 Task: Find connections with filter location Wörth am Rhein with filter topic #likewith filter profile language German with filter current company Databricks with filter school ABV-Indian Institute of Information Technology and Management with filter industry Security Systems Services with filter service category Interaction Design with filter keywords title Doctor
Action: Mouse moved to (559, 65)
Screenshot: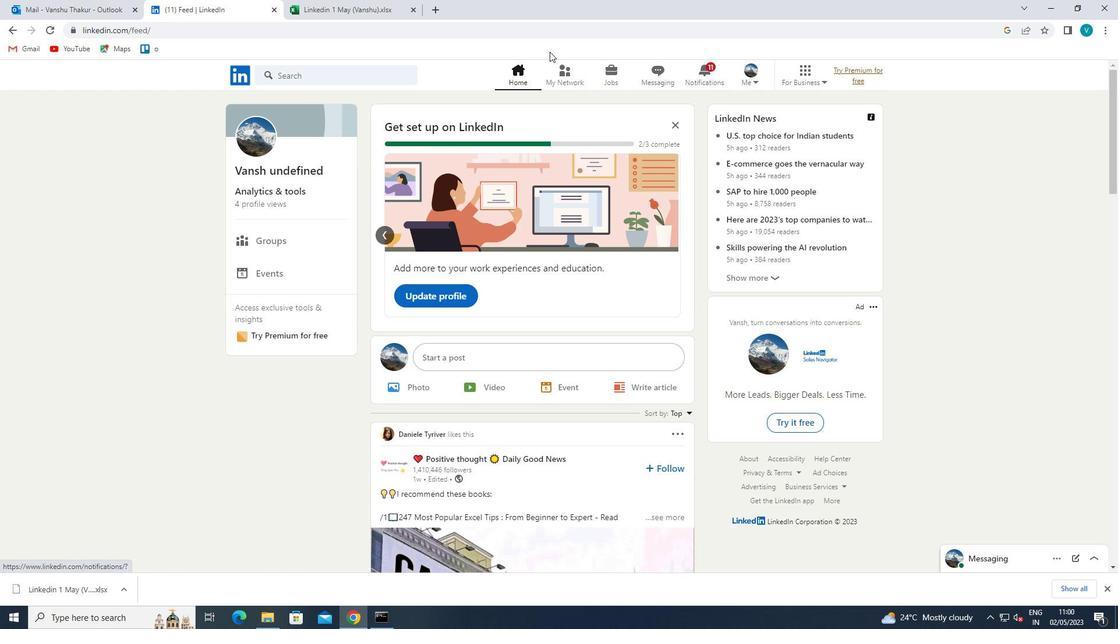 
Action: Mouse pressed left at (559, 65)
Screenshot: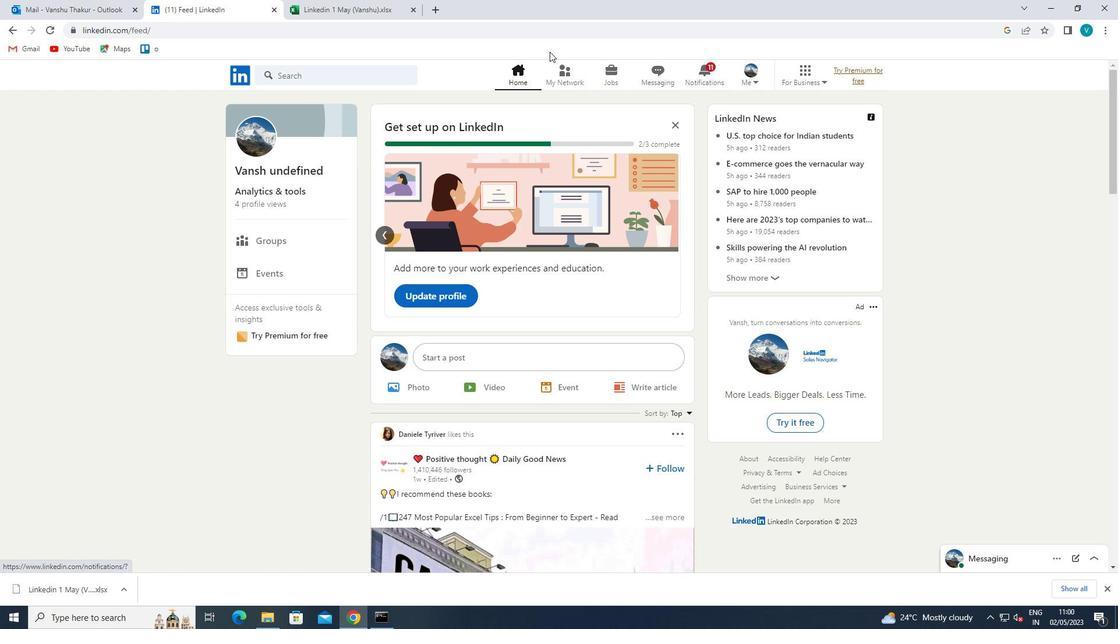 
Action: Mouse moved to (326, 141)
Screenshot: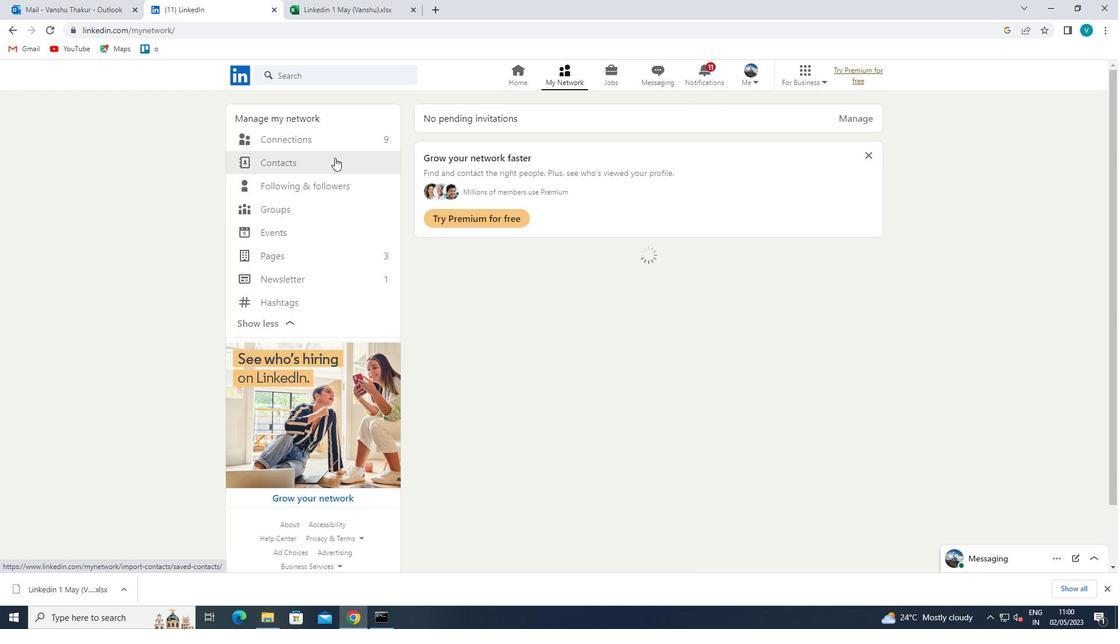 
Action: Mouse pressed left at (326, 141)
Screenshot: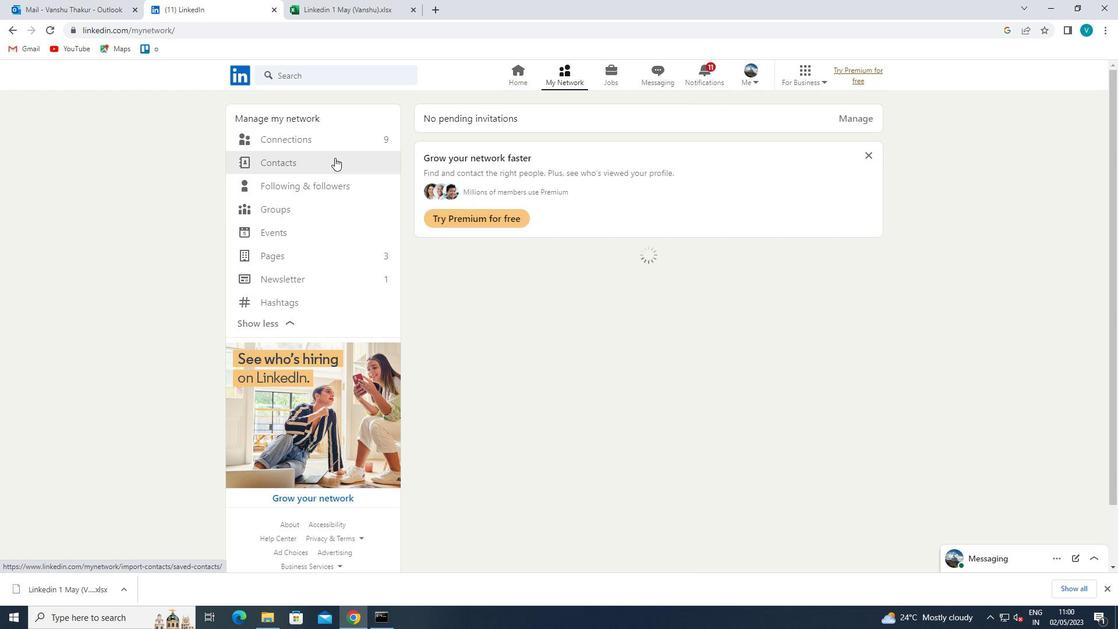 
Action: Mouse moved to (626, 142)
Screenshot: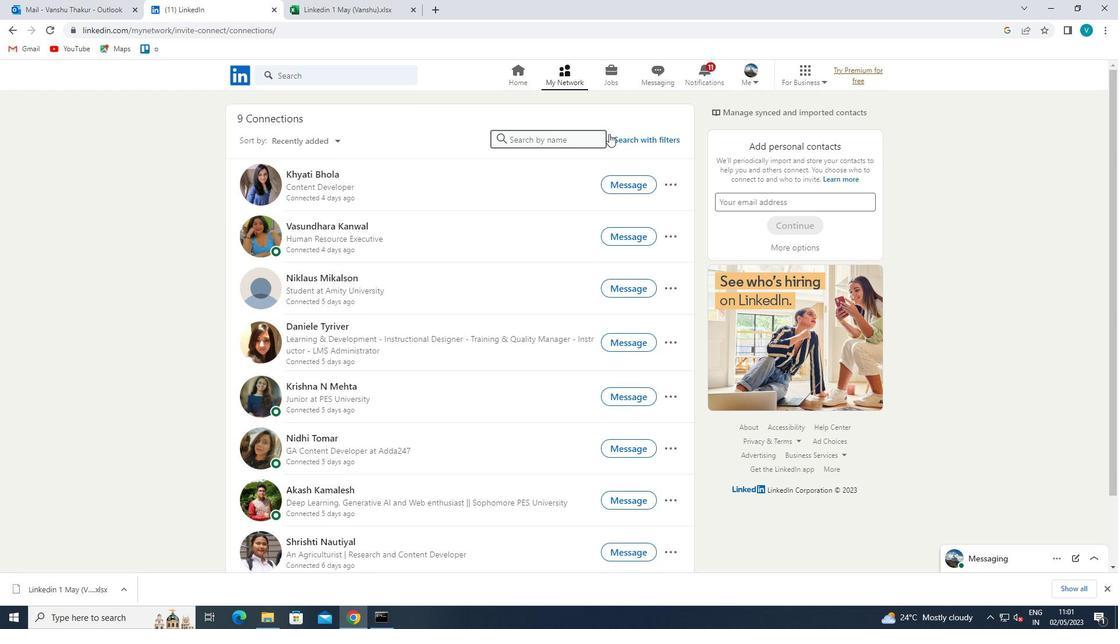 
Action: Mouse pressed left at (626, 142)
Screenshot: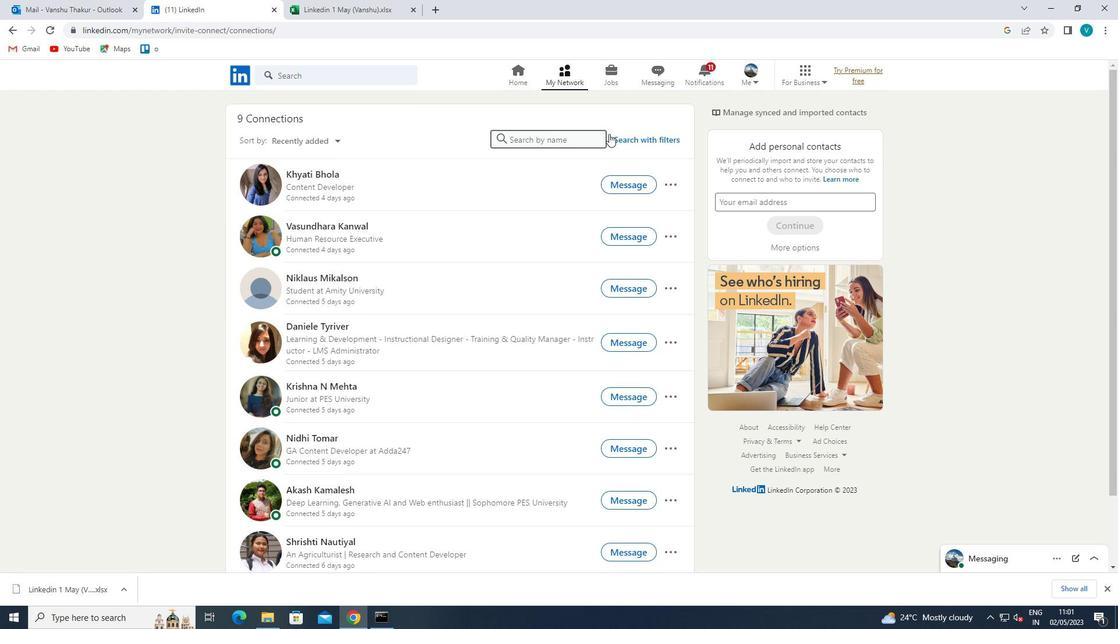 
Action: Mouse moved to (545, 106)
Screenshot: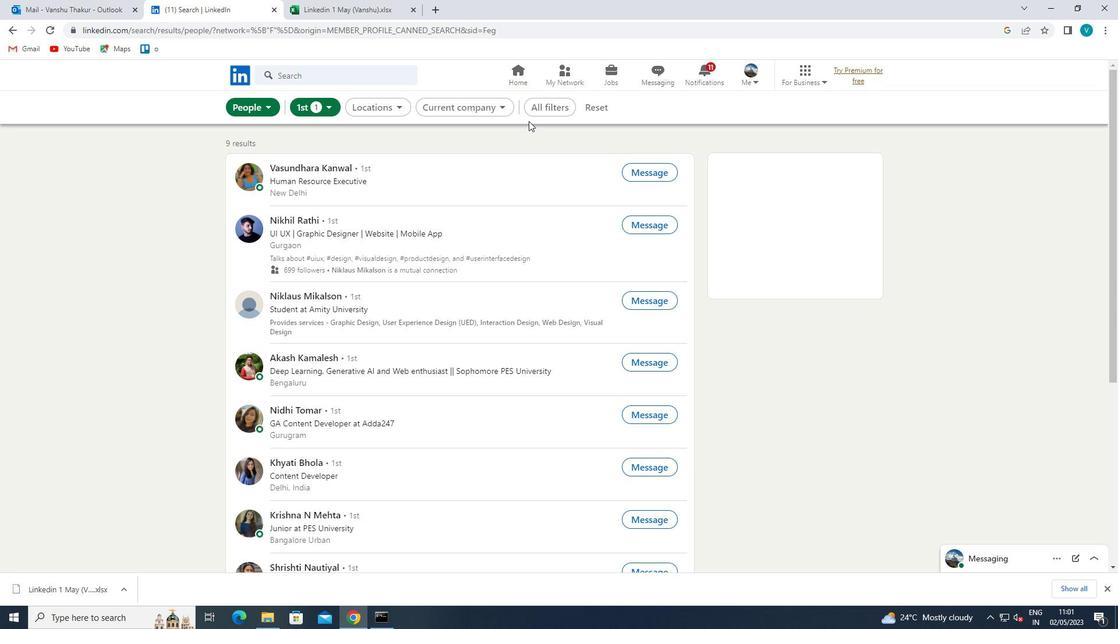 
Action: Mouse pressed left at (545, 106)
Screenshot: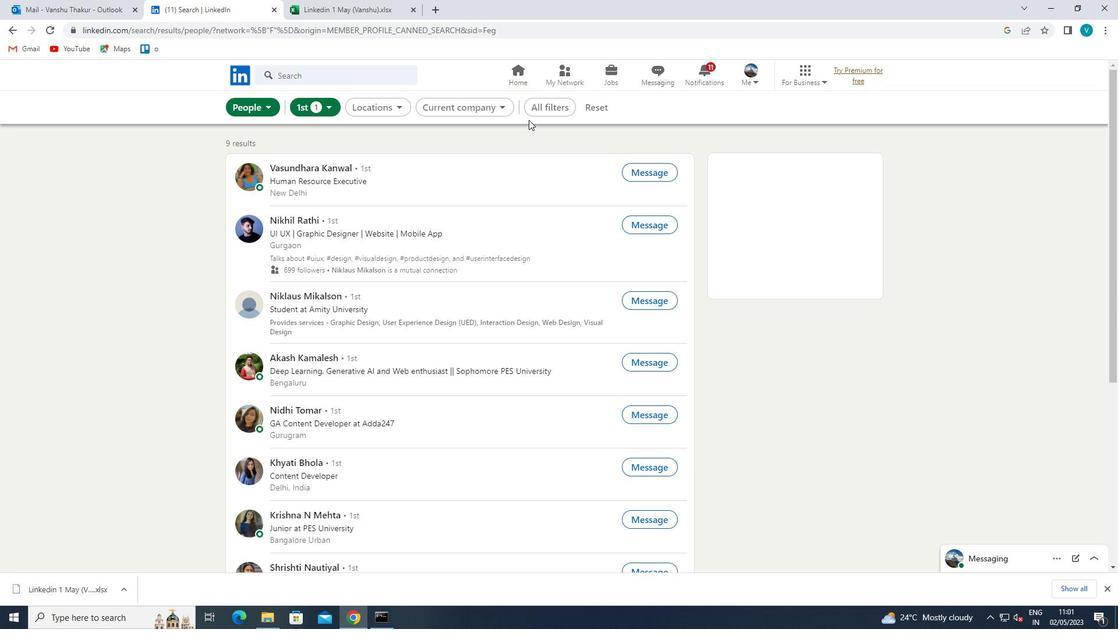 
Action: Mouse moved to (936, 189)
Screenshot: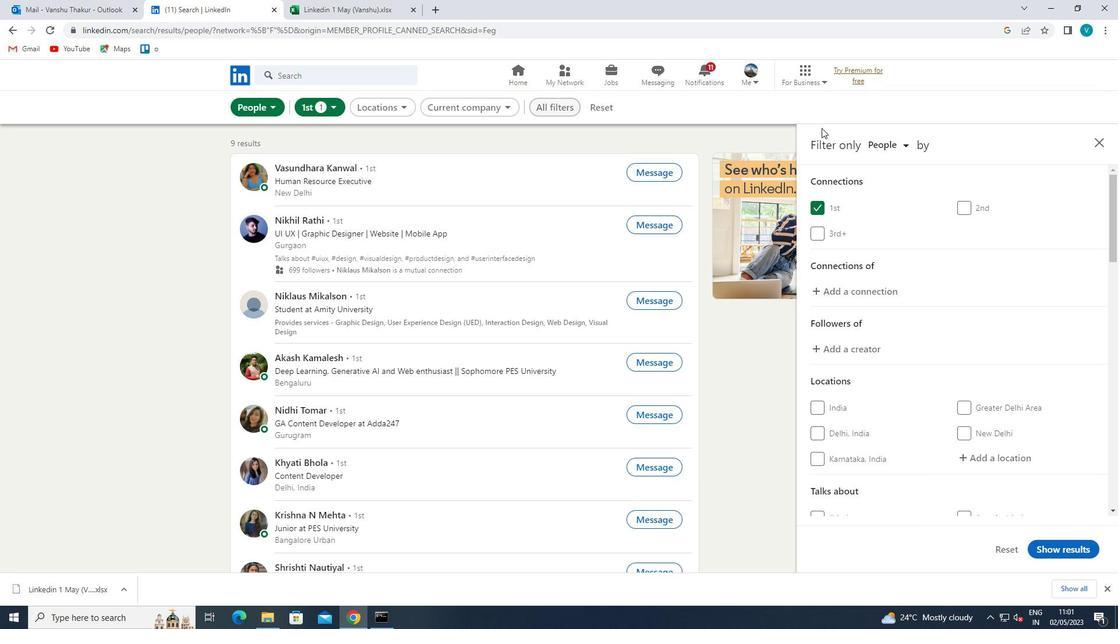 
Action: Mouse scrolled (936, 188) with delta (0, 0)
Screenshot: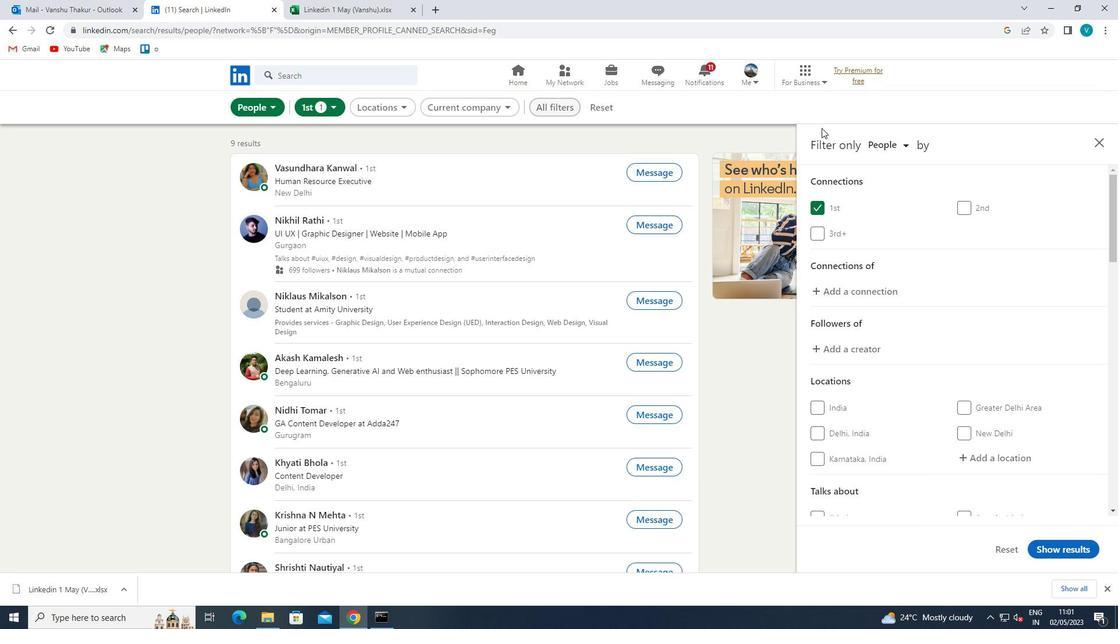 
Action: Mouse moved to (943, 204)
Screenshot: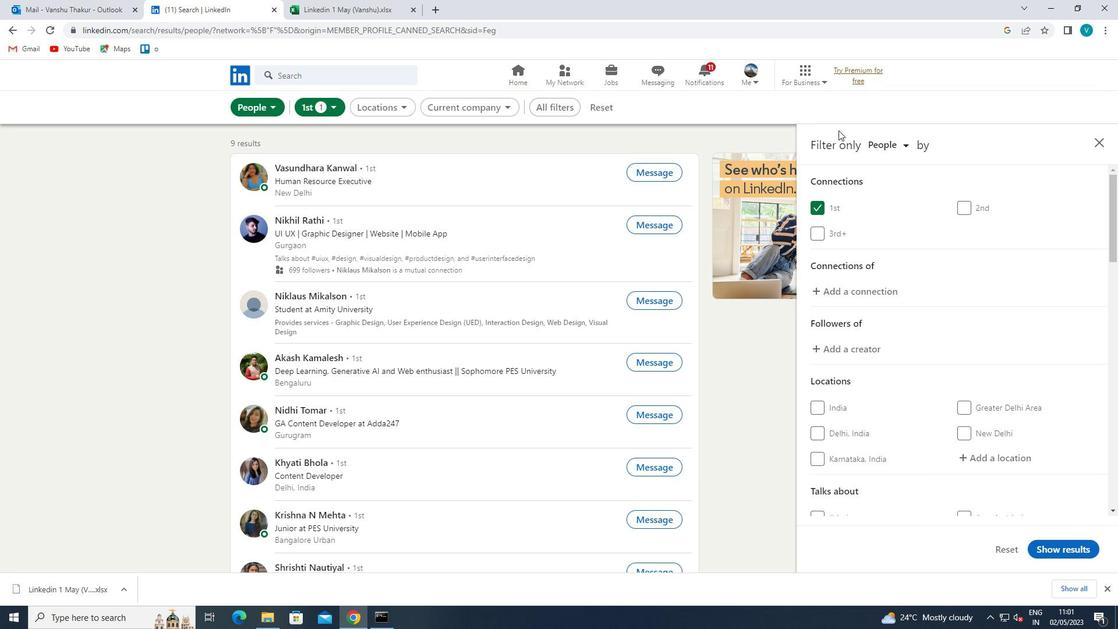 
Action: Mouse scrolled (943, 203) with delta (0, 0)
Screenshot: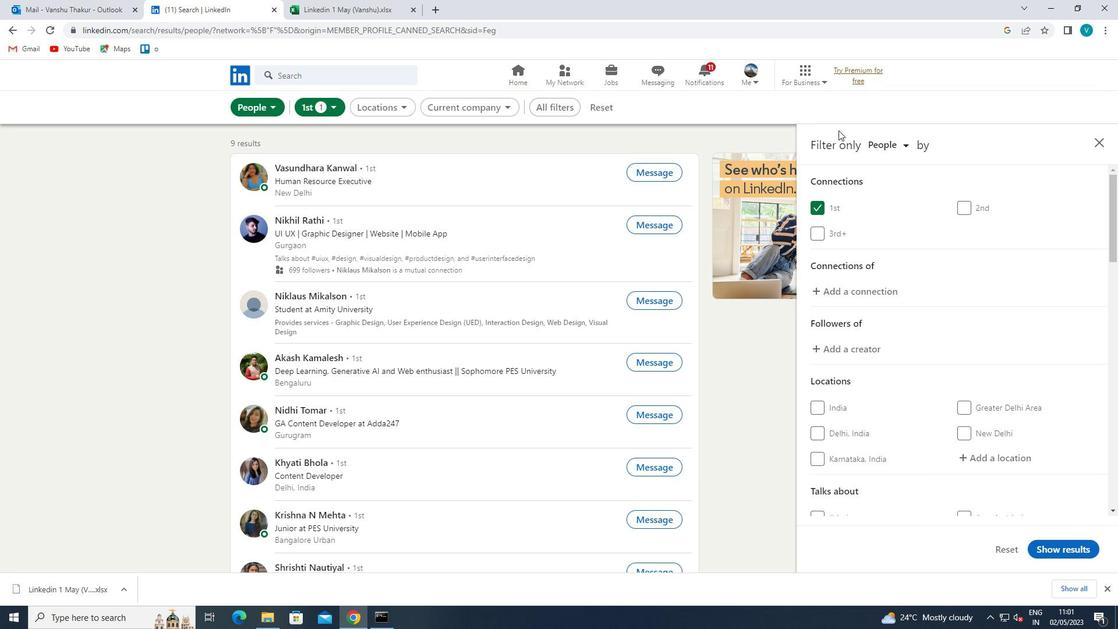 
Action: Mouse moved to (997, 334)
Screenshot: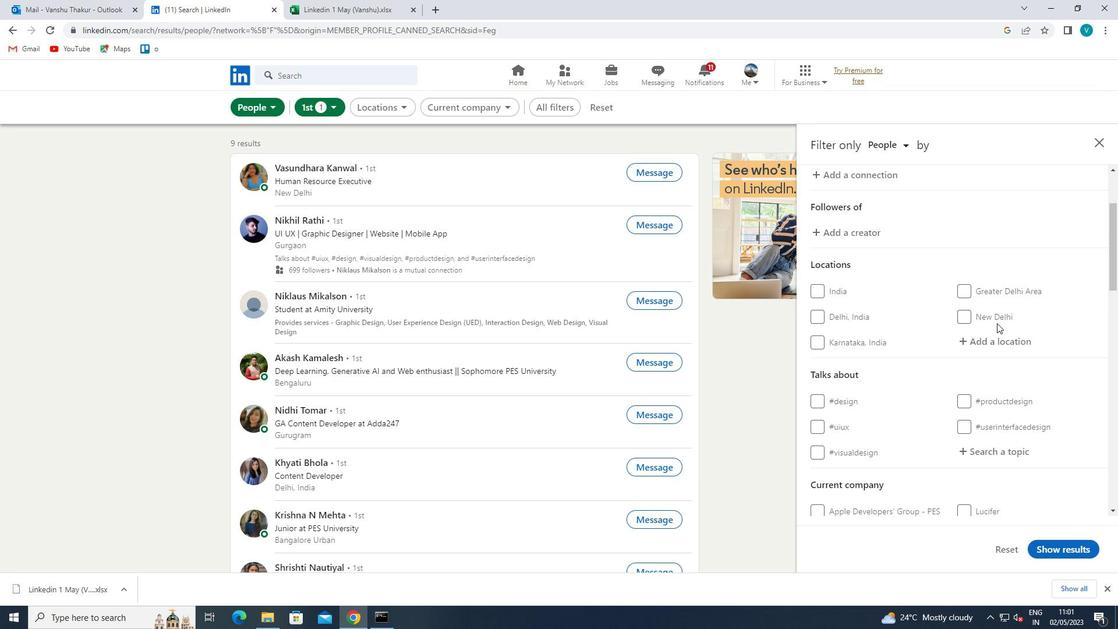 
Action: Mouse pressed left at (997, 334)
Screenshot: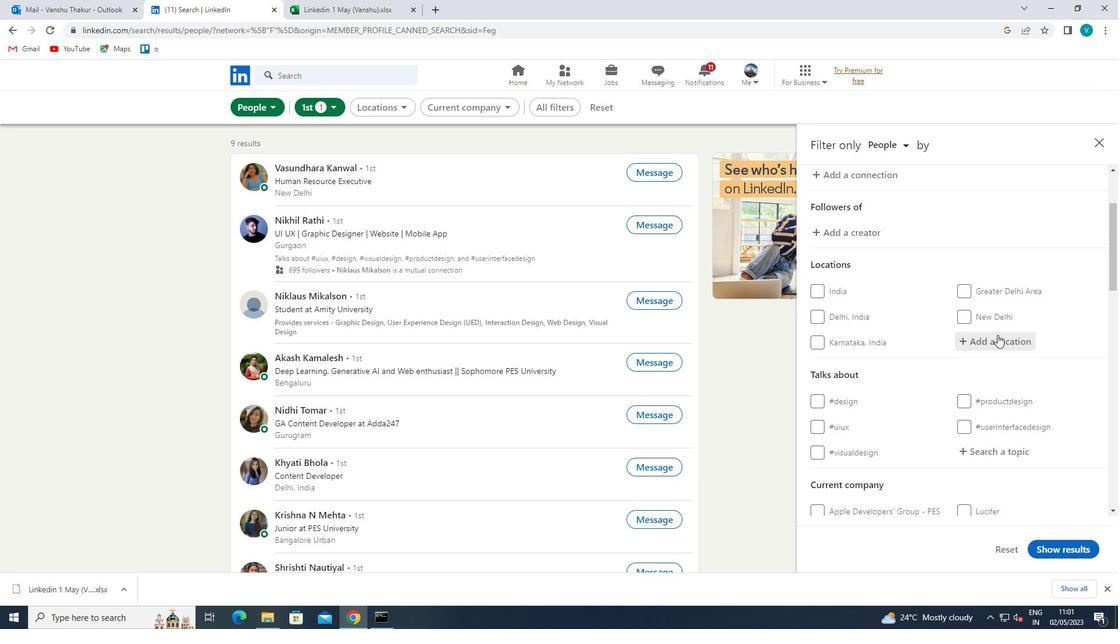 
Action: Key pressed <Key.shift>WORTH<Key.space>
Screenshot: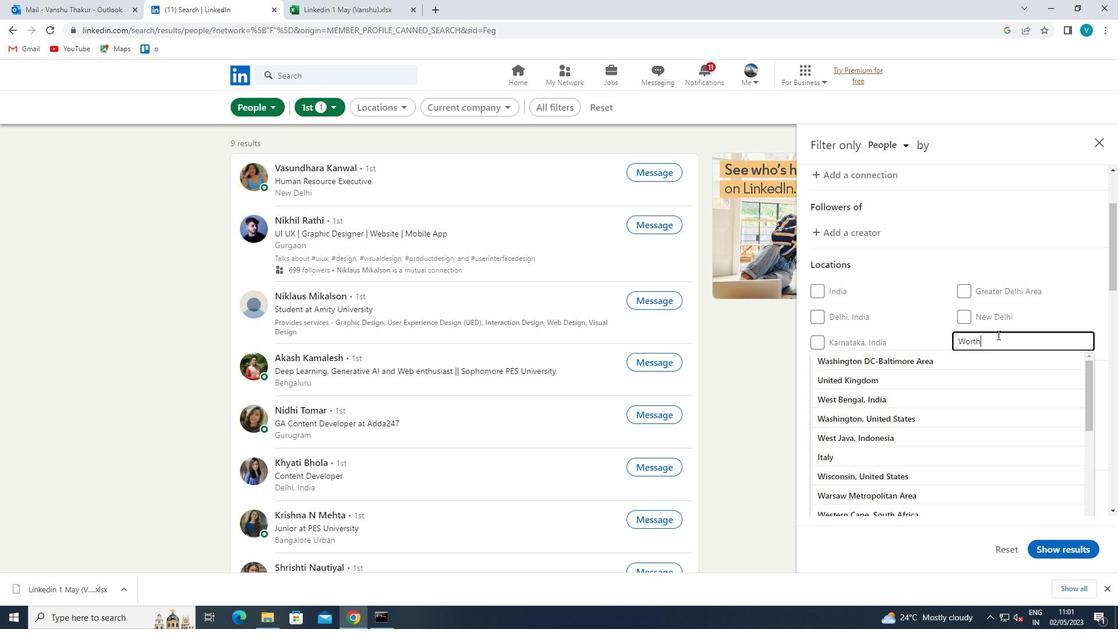 
Action: Mouse moved to (926, 433)
Screenshot: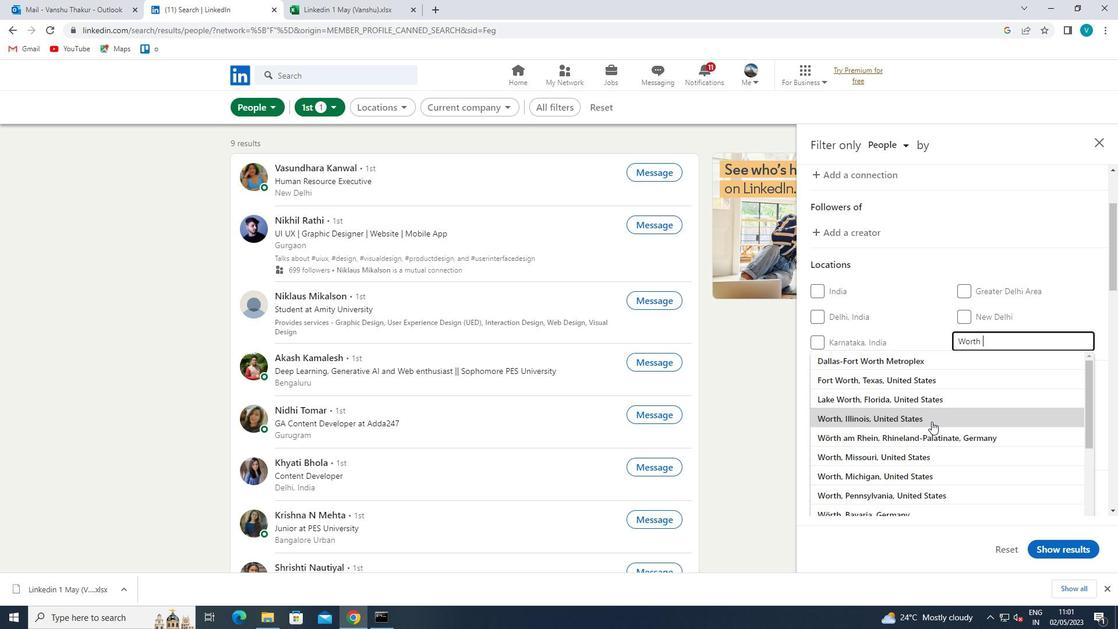 
Action: Mouse pressed left at (926, 433)
Screenshot: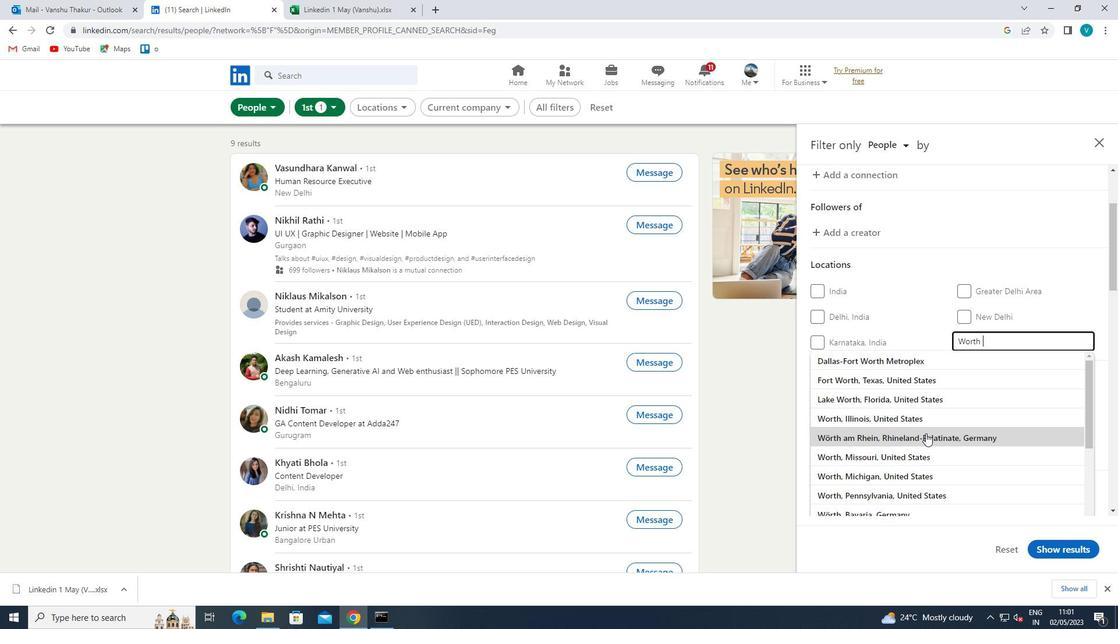 
Action: Mouse moved to (943, 424)
Screenshot: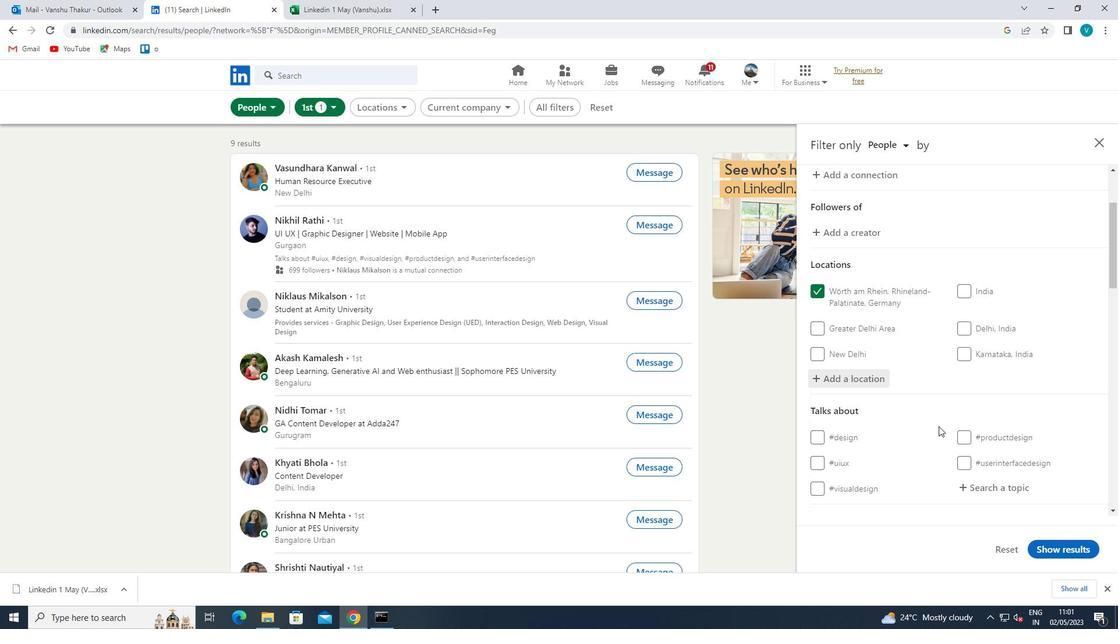 
Action: Mouse scrolled (943, 423) with delta (0, 0)
Screenshot: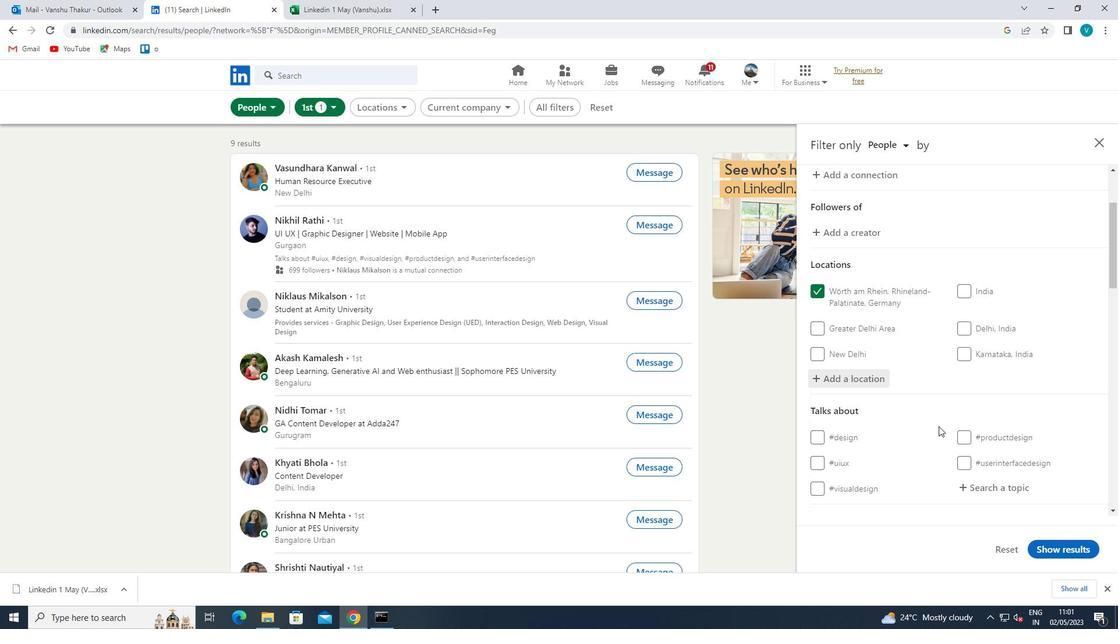 
Action: Mouse moved to (943, 423)
Screenshot: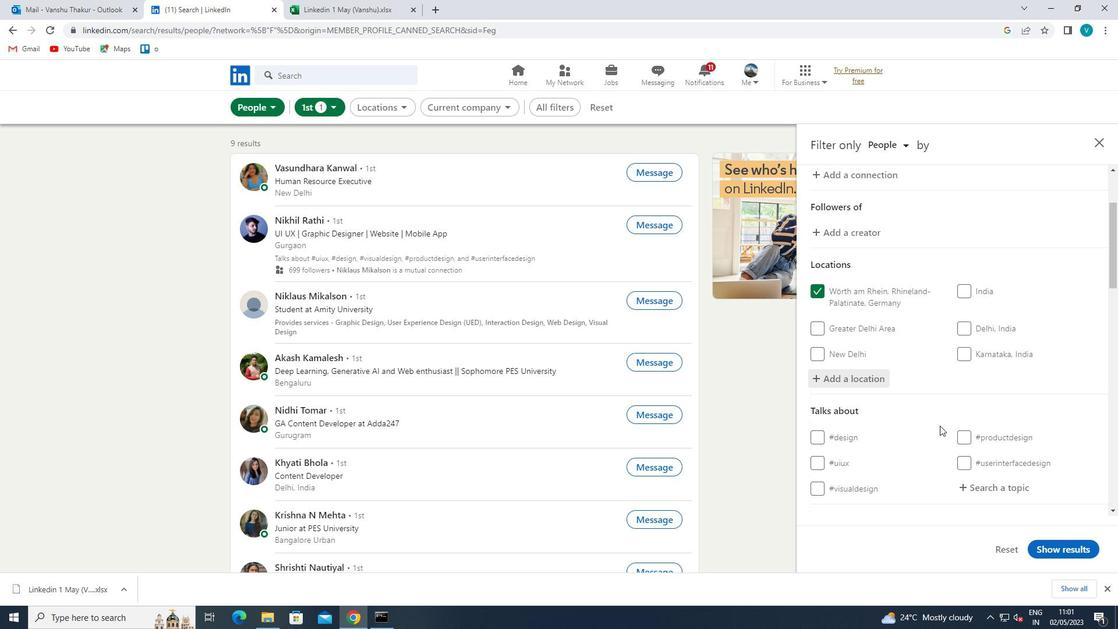 
Action: Mouse scrolled (943, 422) with delta (0, 0)
Screenshot: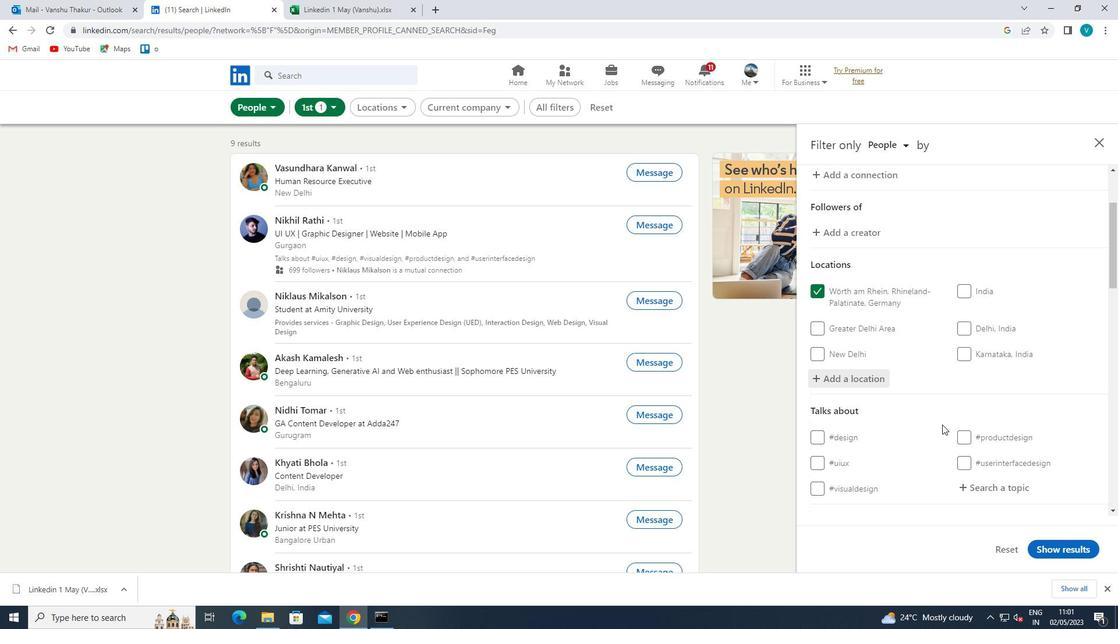 
Action: Mouse moved to (984, 372)
Screenshot: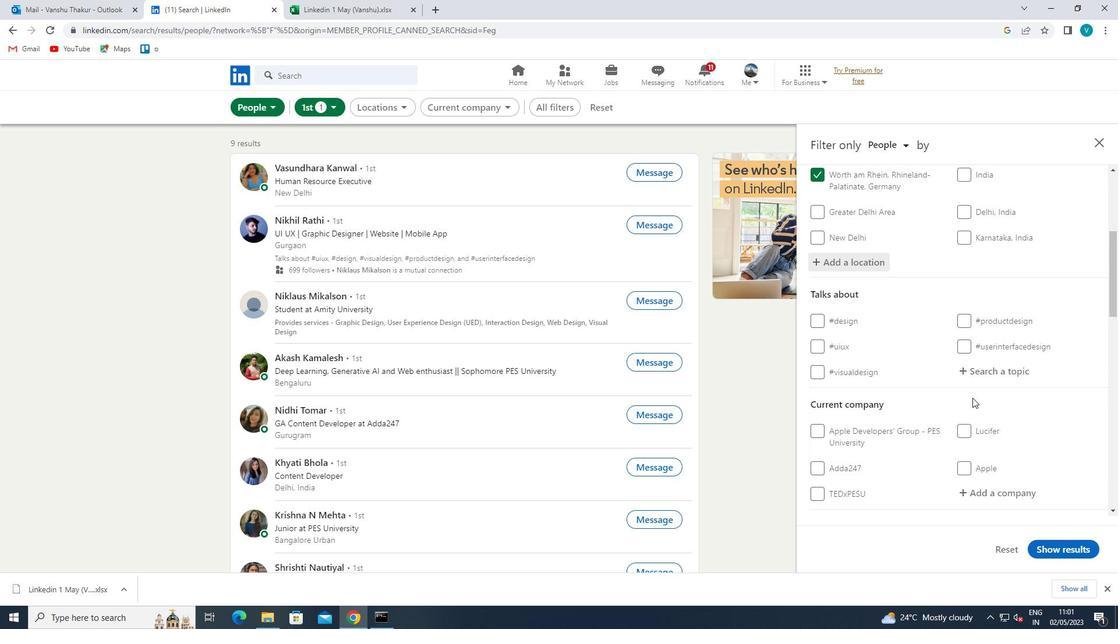 
Action: Mouse pressed left at (984, 372)
Screenshot: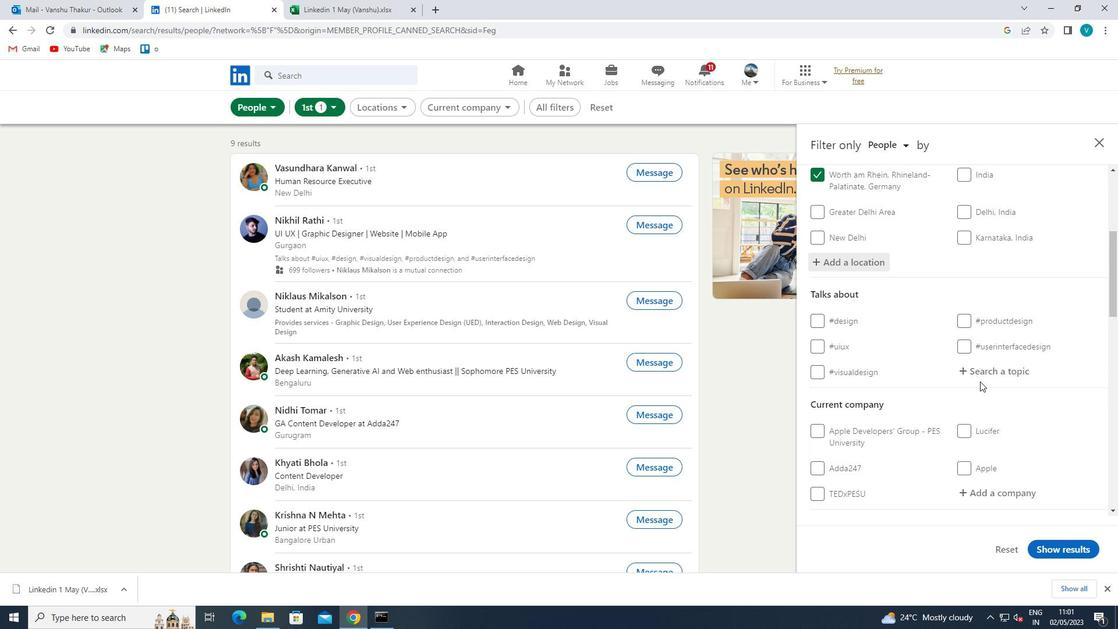 
Action: Mouse moved to (957, 363)
Screenshot: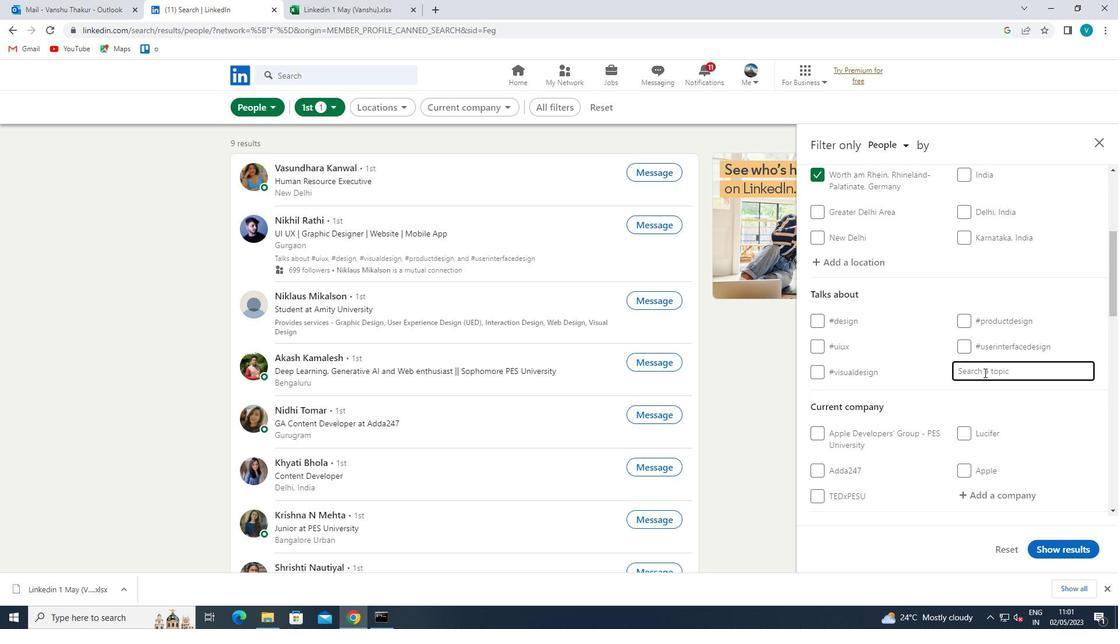 
Action: Key pressed LIKE
Screenshot: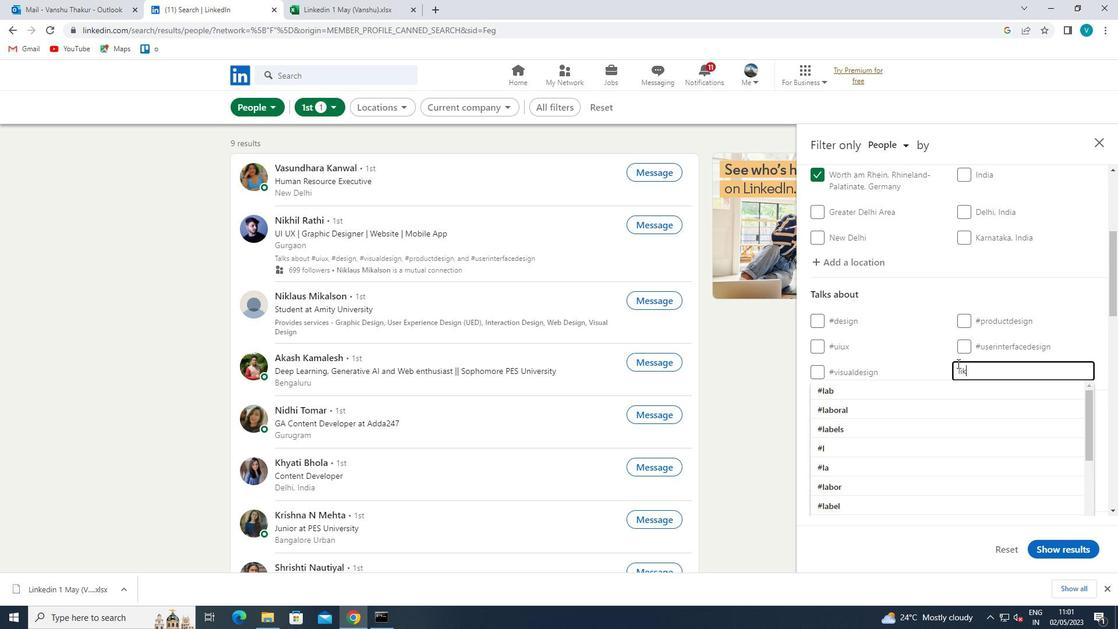 
Action: Mouse moved to (919, 385)
Screenshot: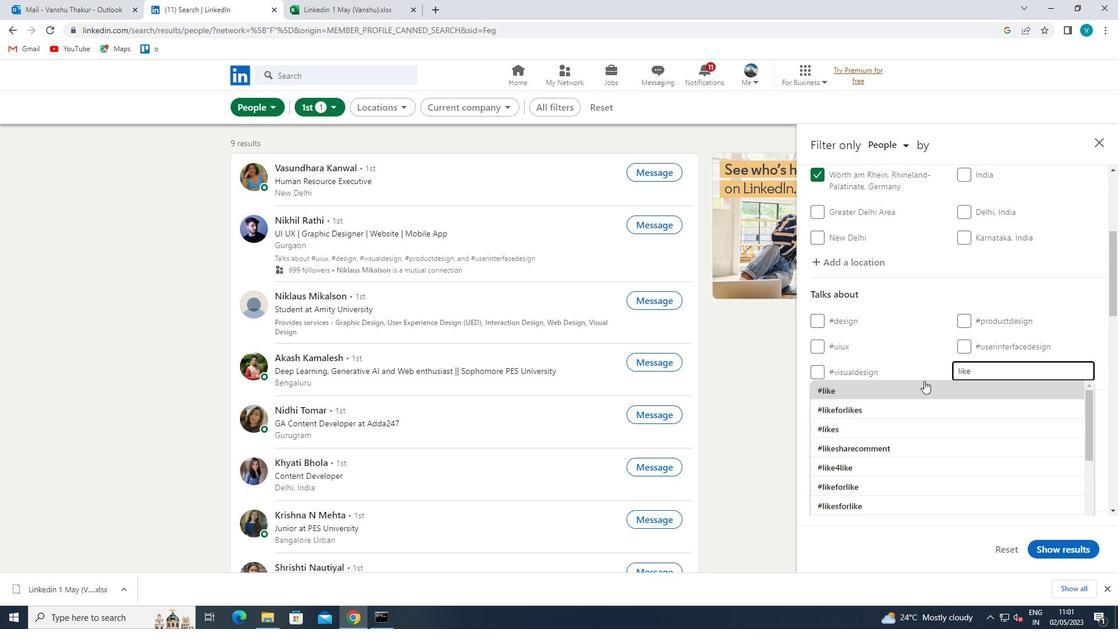 
Action: Mouse pressed left at (919, 385)
Screenshot: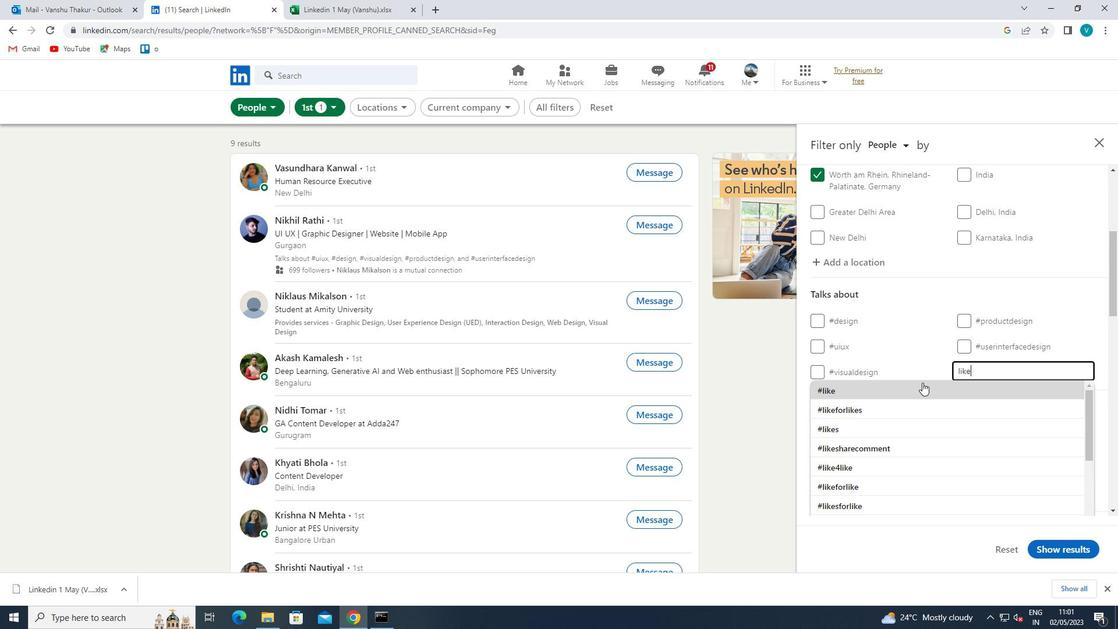 
Action: Mouse moved to (921, 383)
Screenshot: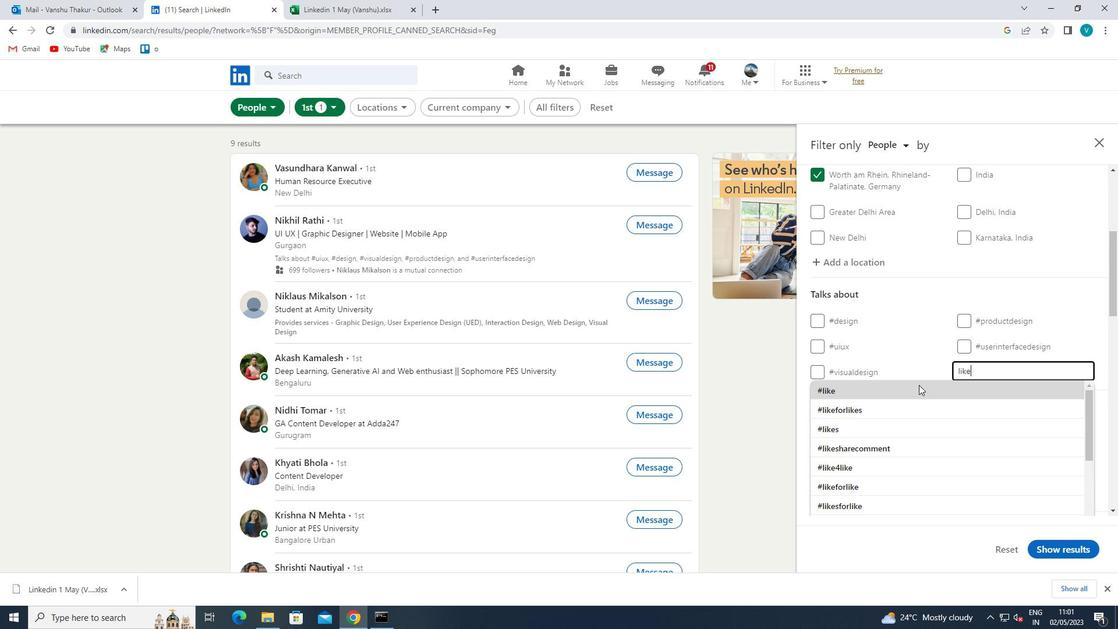 
Action: Mouse scrolled (921, 382) with delta (0, 0)
Screenshot: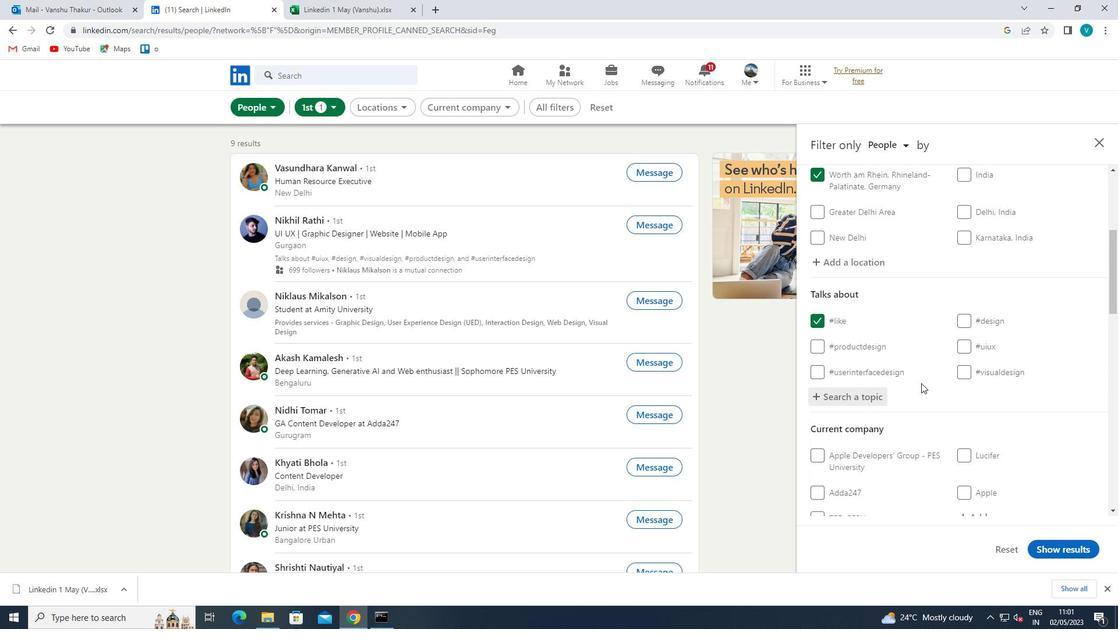 
Action: Mouse scrolled (921, 382) with delta (0, 0)
Screenshot: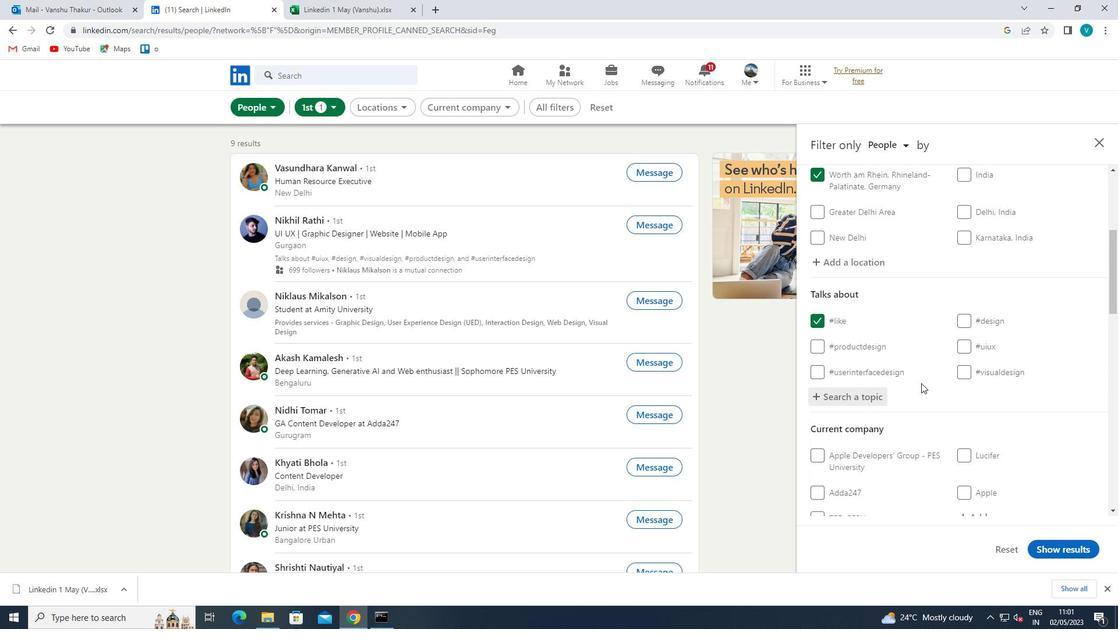 
Action: Mouse scrolled (921, 382) with delta (0, 0)
Screenshot: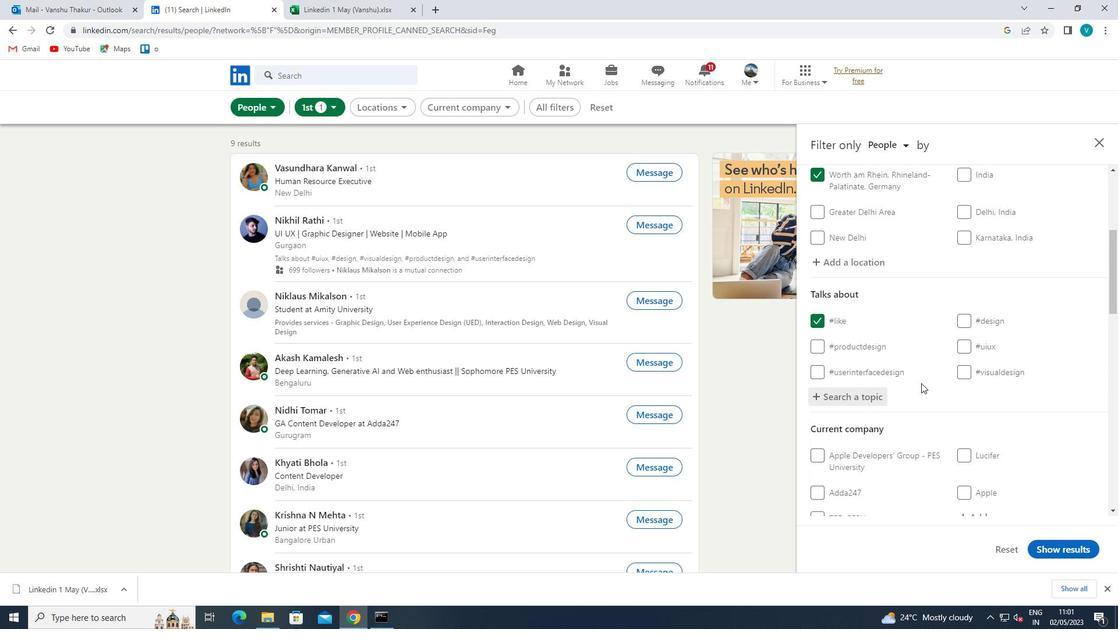 
Action: Mouse scrolled (921, 382) with delta (0, 0)
Screenshot: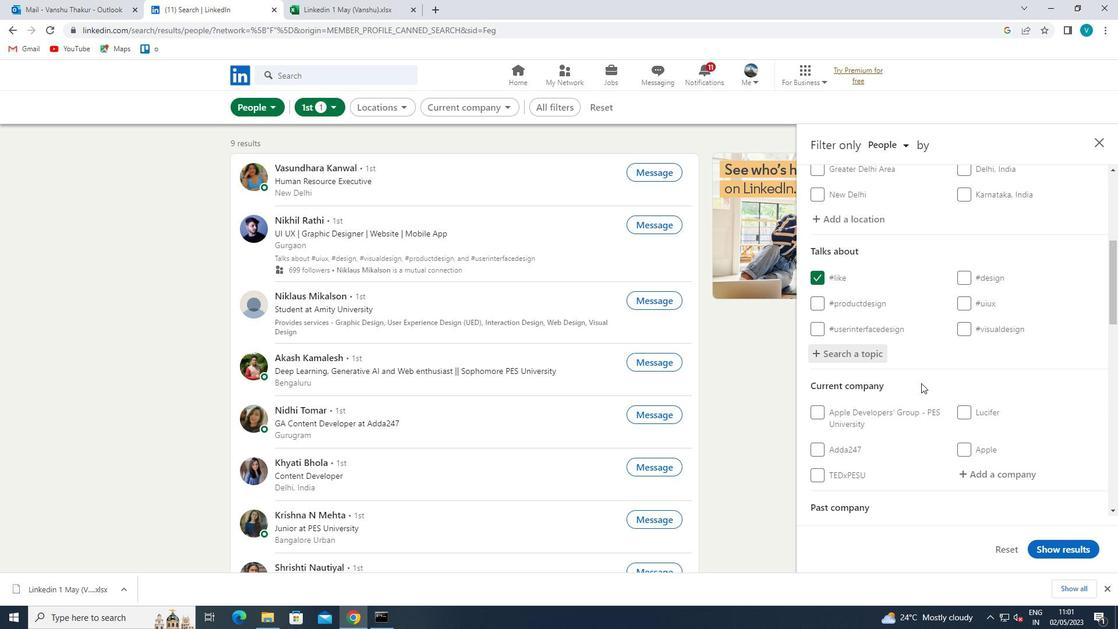 
Action: Mouse moved to (1008, 287)
Screenshot: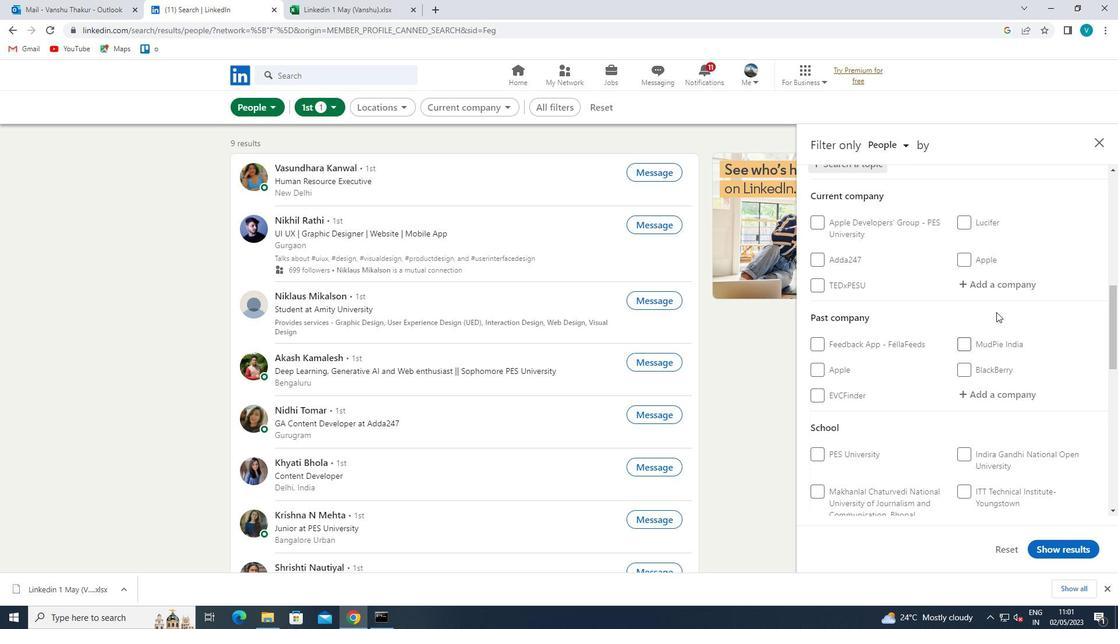 
Action: Mouse pressed left at (1008, 287)
Screenshot: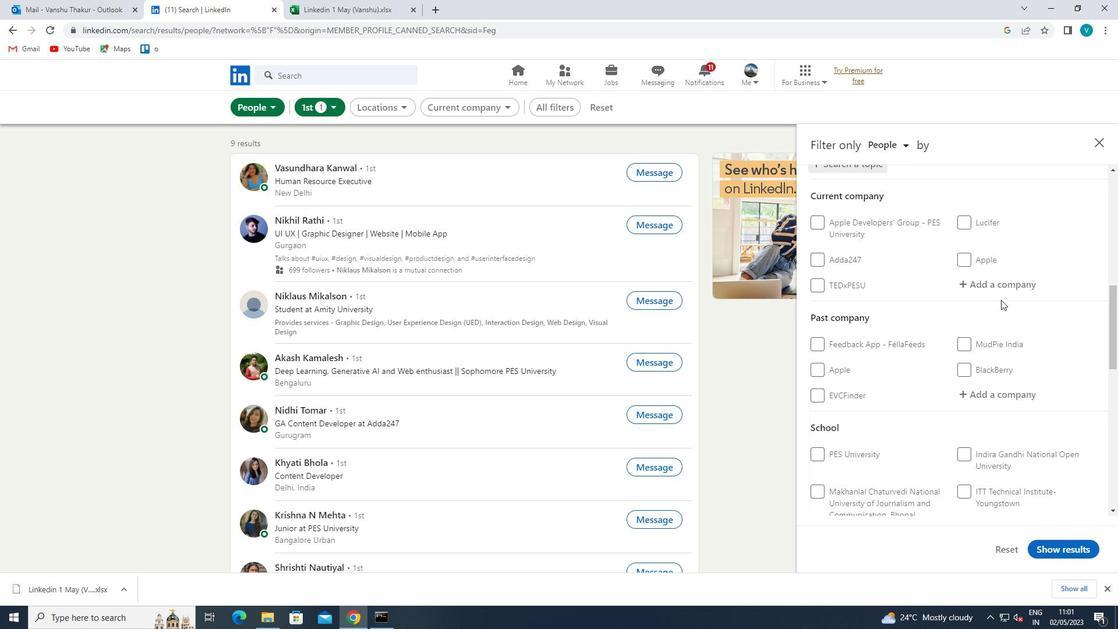 
Action: Key pressed <Key.shift>
Screenshot: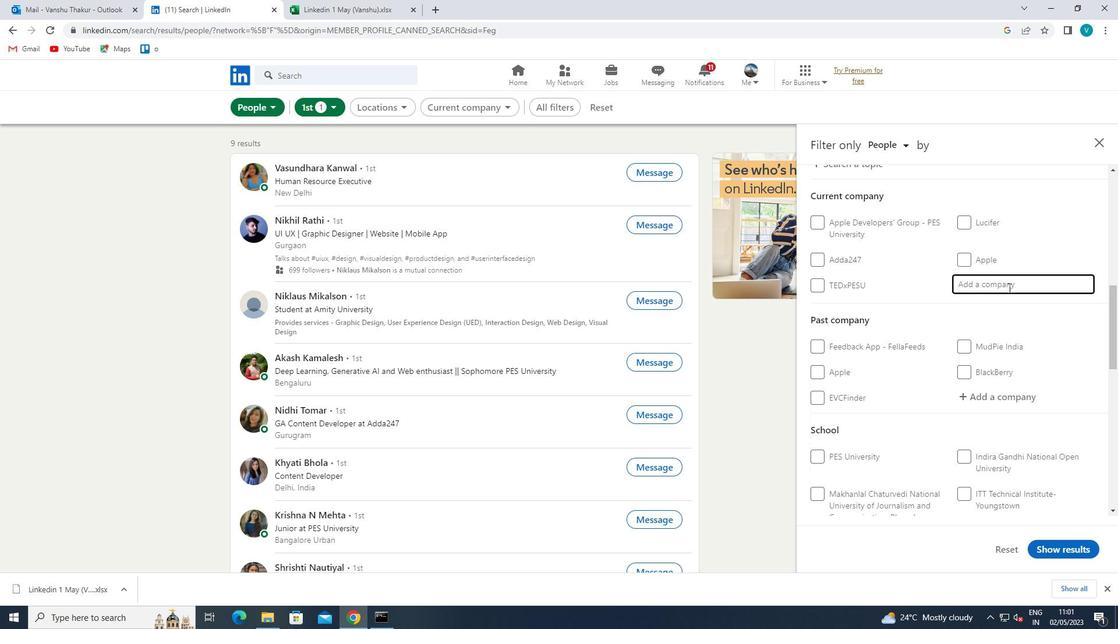 
Action: Mouse moved to (968, 276)
Screenshot: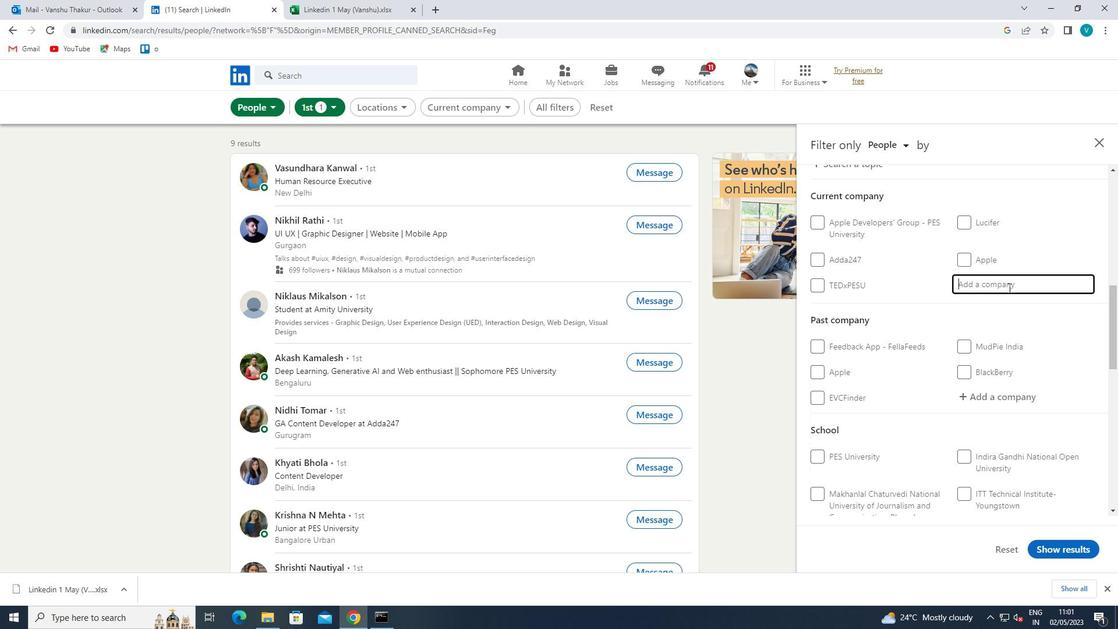 
Action: Key pressed DATA
Screenshot: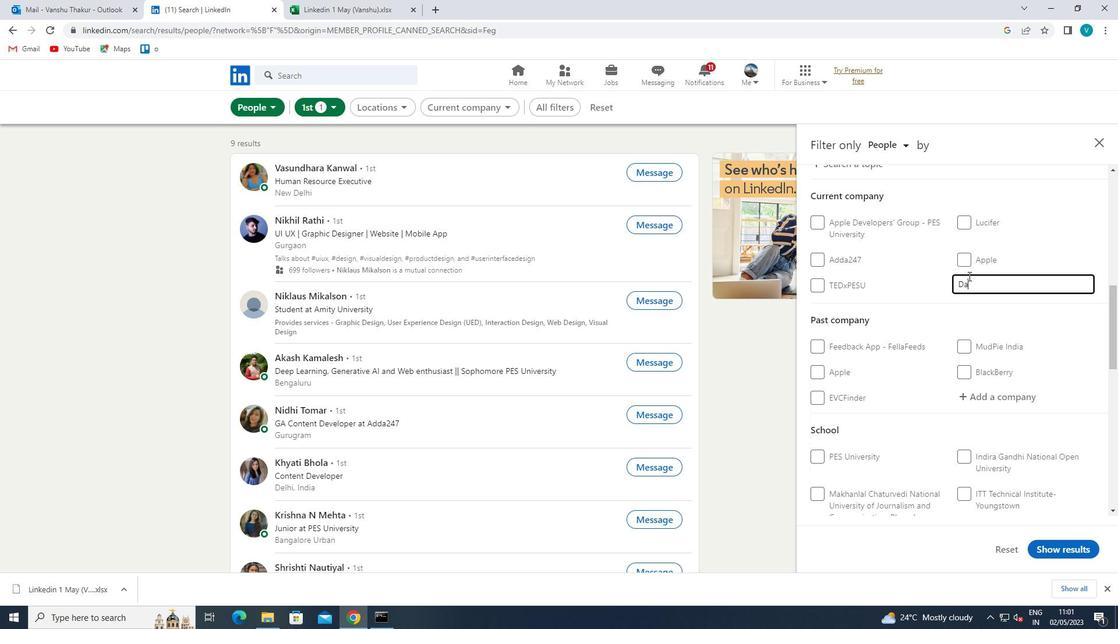 
Action: Mouse moved to (951, 313)
Screenshot: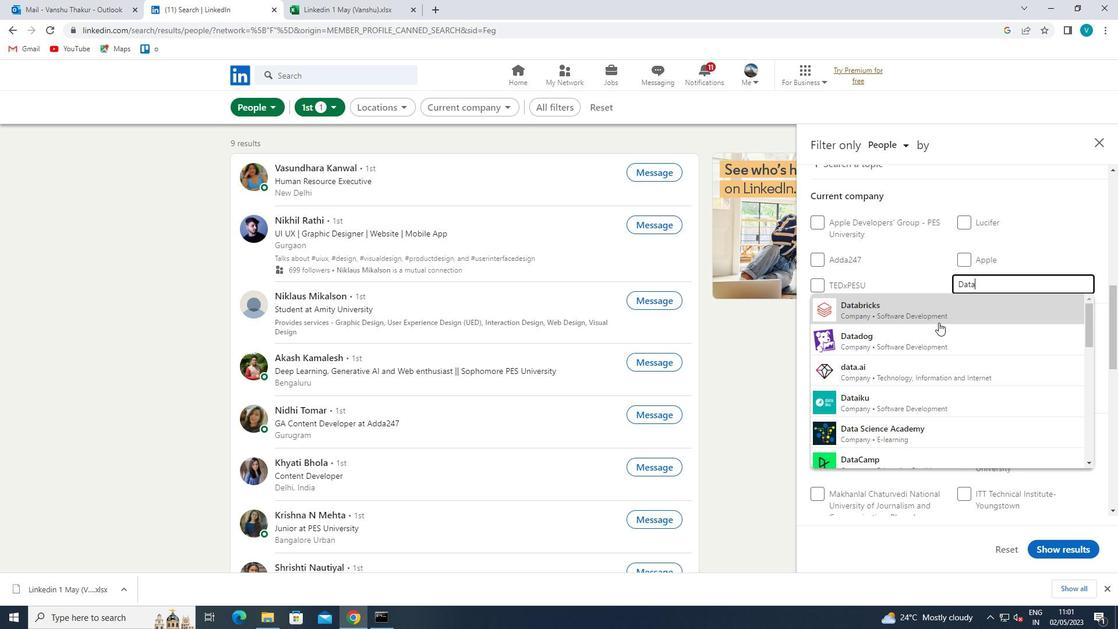 
Action: Mouse pressed left at (951, 313)
Screenshot: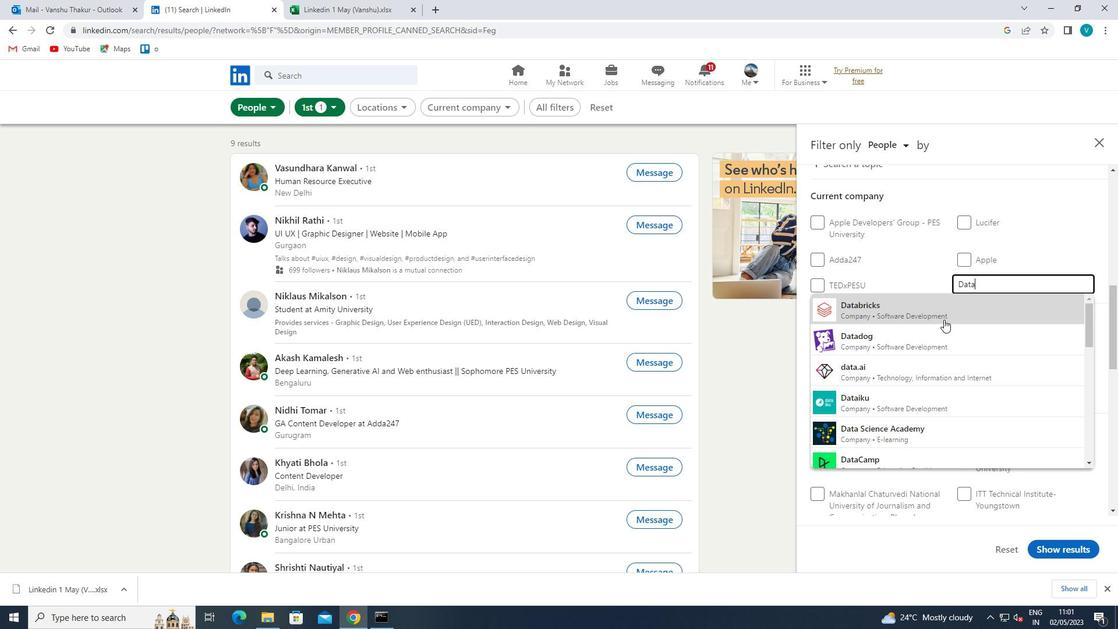 
Action: Mouse scrolled (951, 312) with delta (0, 0)
Screenshot: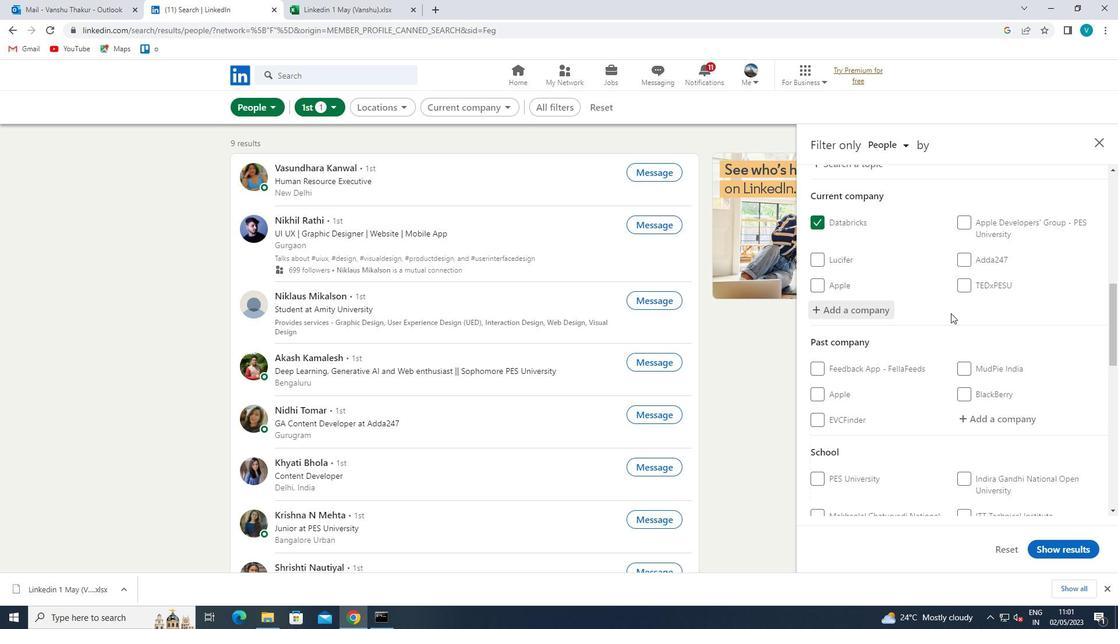
Action: Mouse scrolled (951, 312) with delta (0, 0)
Screenshot: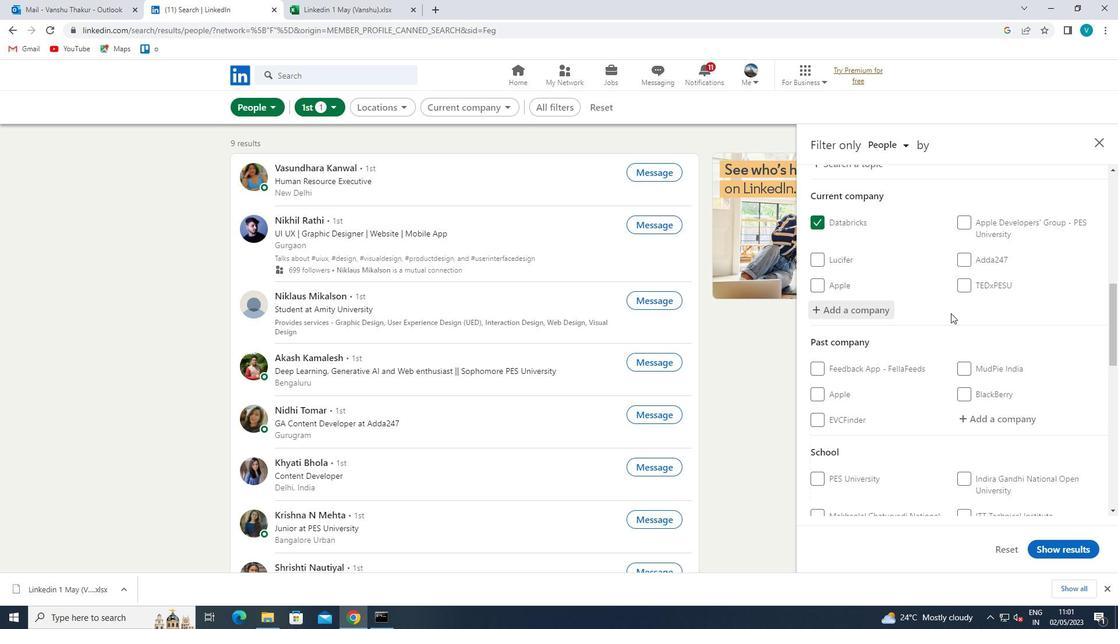 
Action: Mouse scrolled (951, 312) with delta (0, 0)
Screenshot: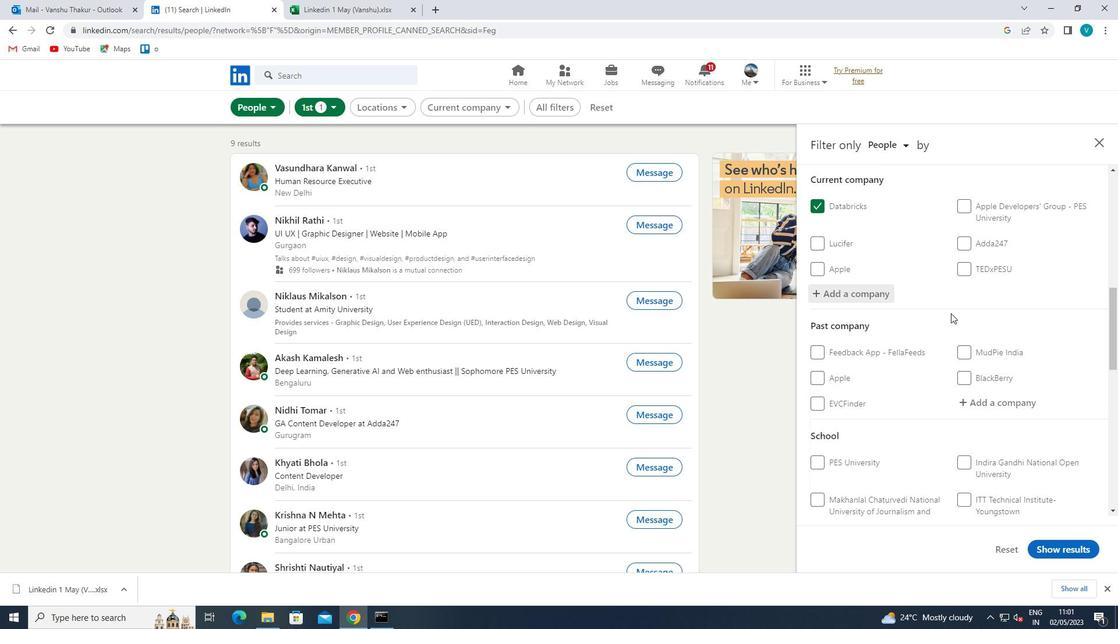 
Action: Mouse scrolled (951, 312) with delta (0, 0)
Screenshot: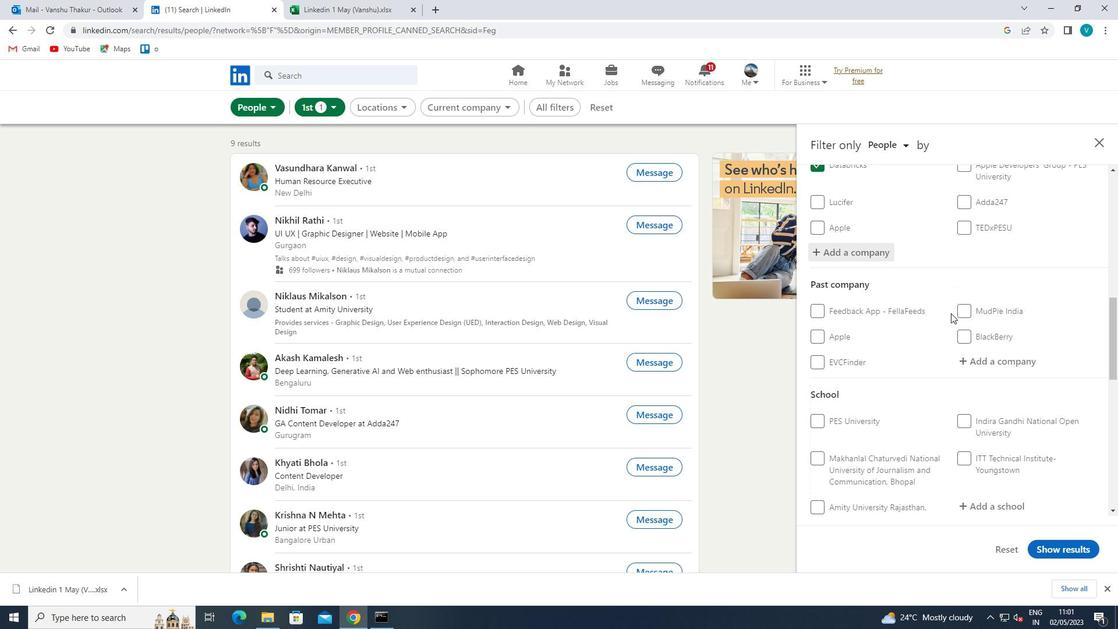 
Action: Mouse moved to (963, 327)
Screenshot: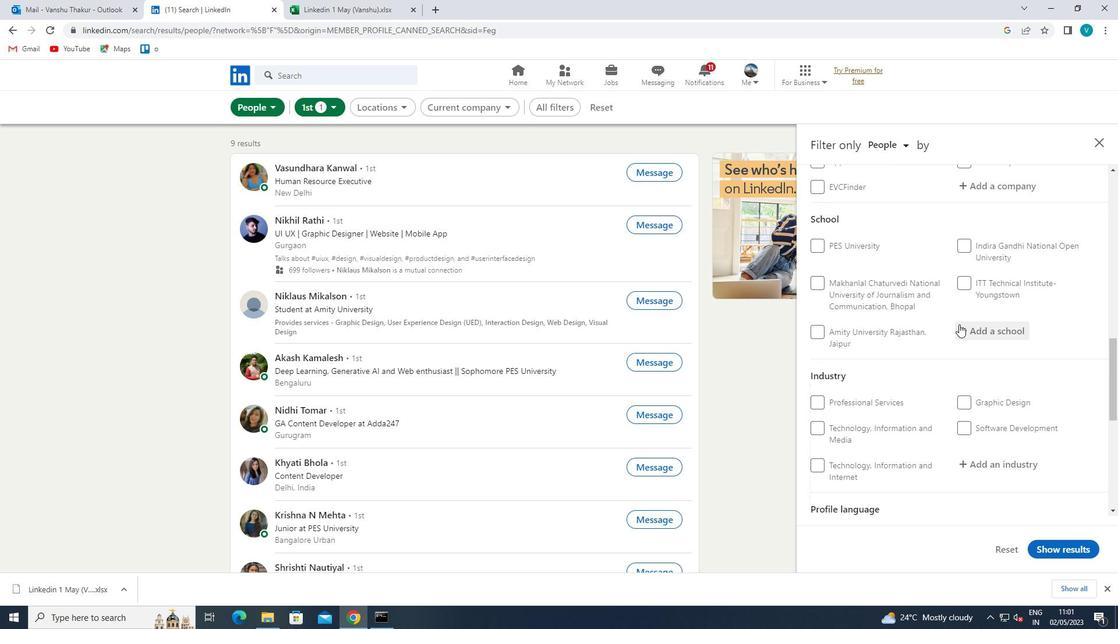 
Action: Mouse pressed left at (963, 327)
Screenshot: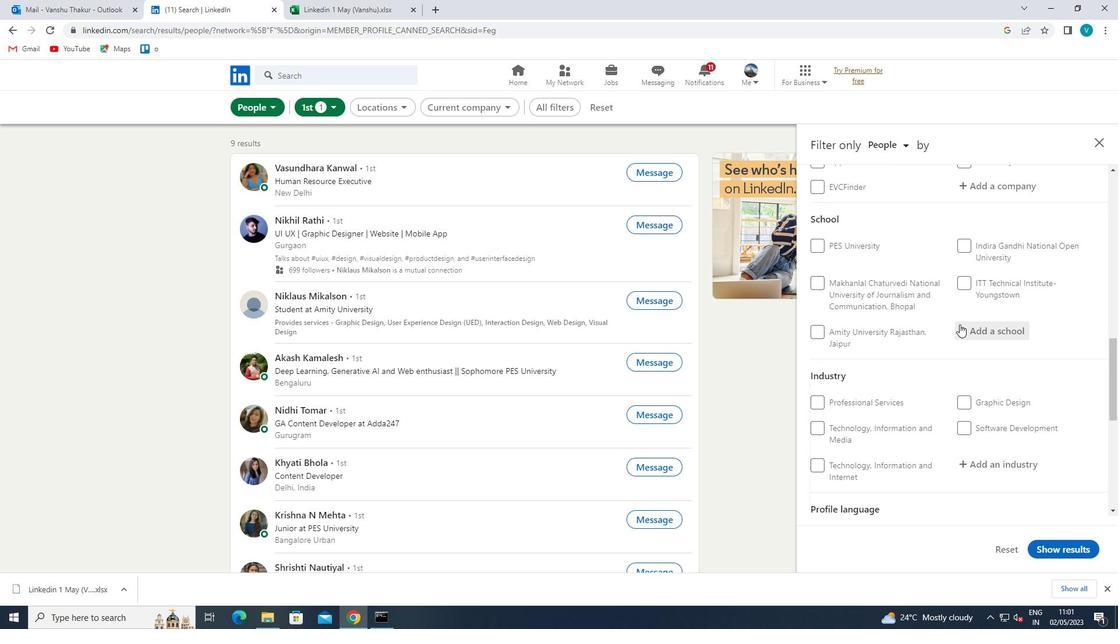 
Action: Key pressed <Key.shift>ABV
Screenshot: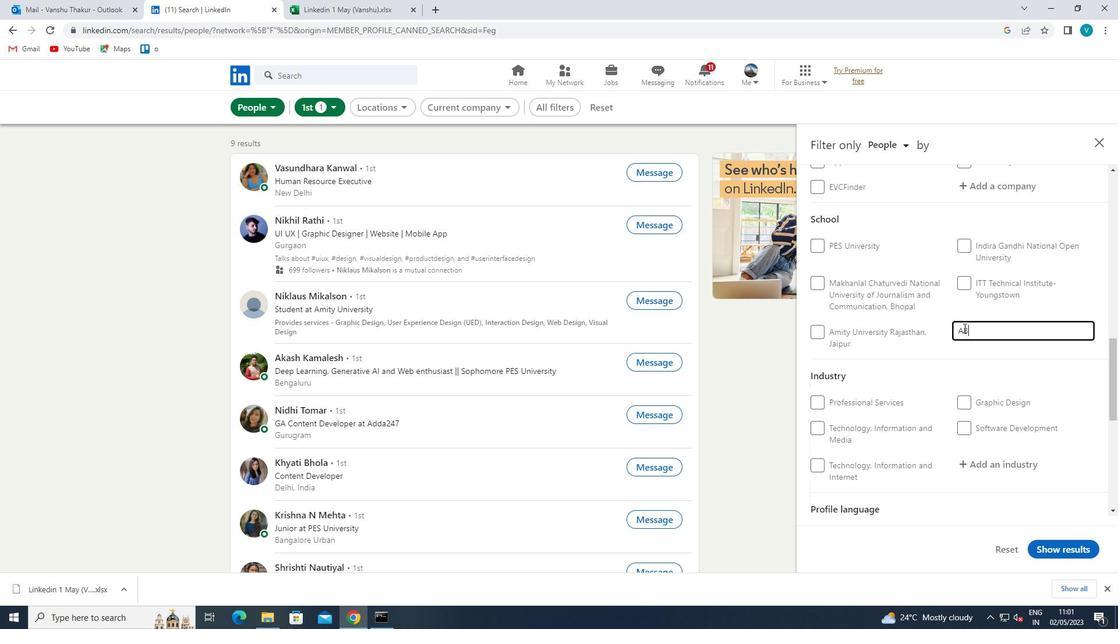 
Action: Mouse moved to (956, 355)
Screenshot: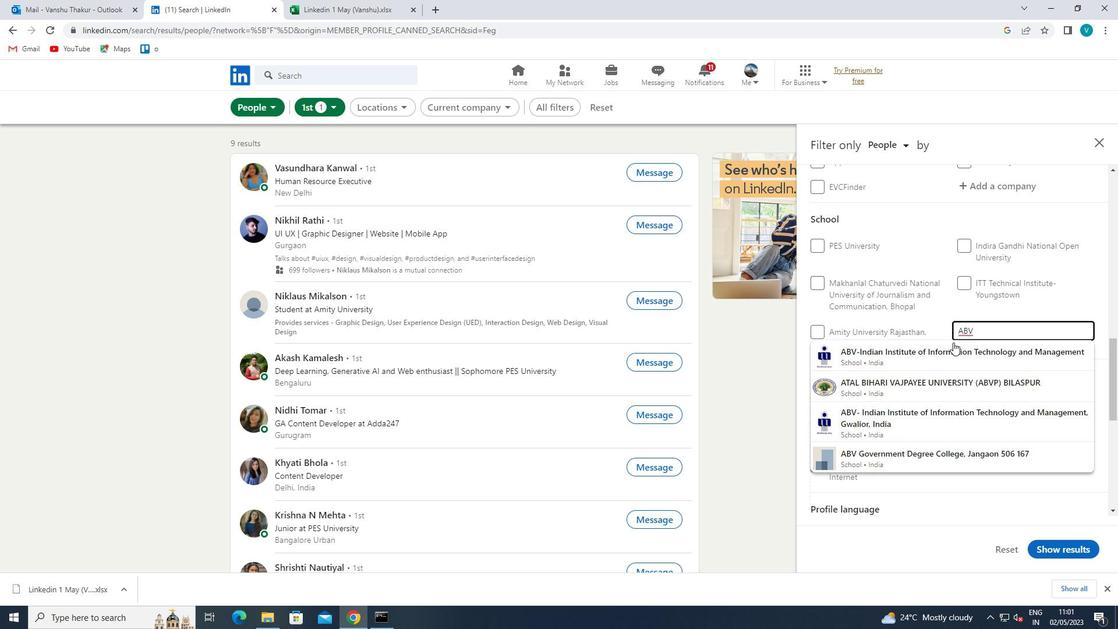 
Action: Mouse pressed left at (956, 355)
Screenshot: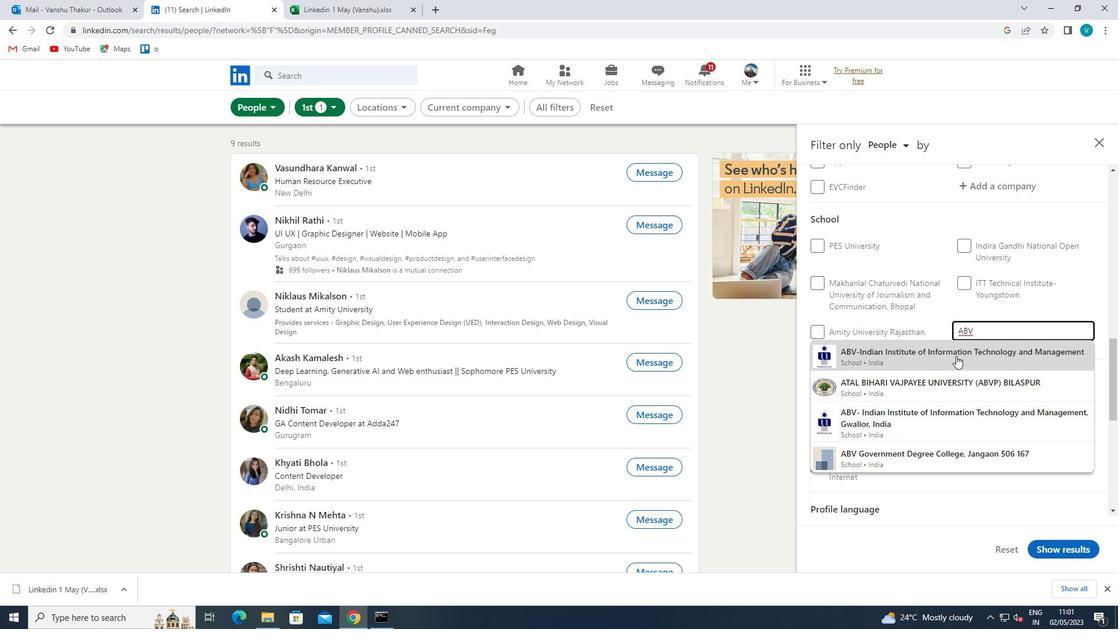 
Action: Mouse moved to (977, 345)
Screenshot: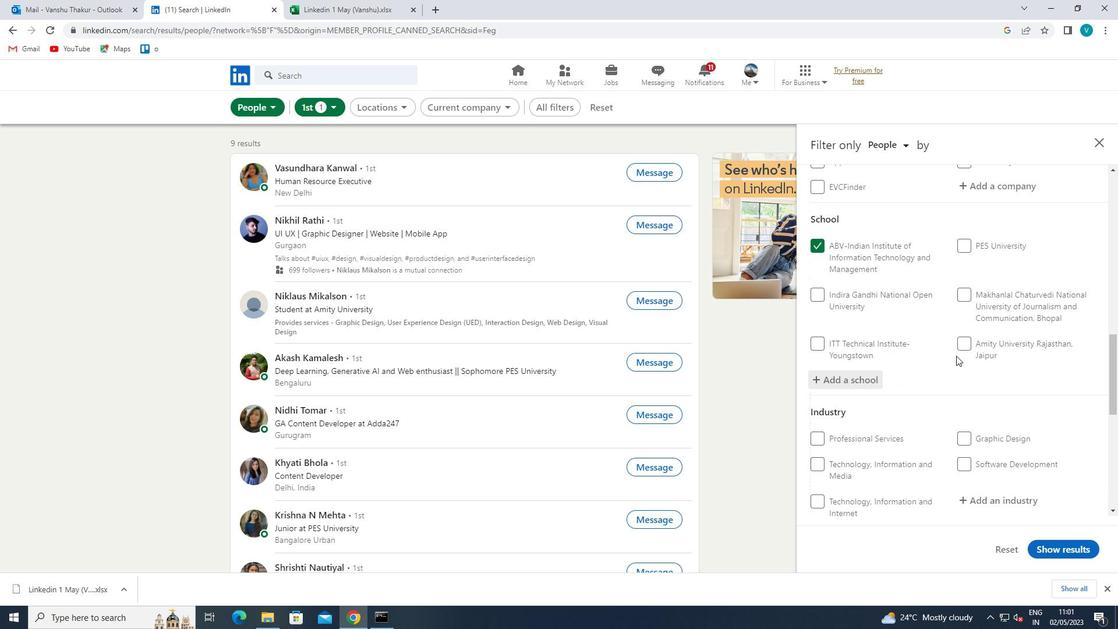 
Action: Mouse scrolled (977, 344) with delta (0, 0)
Screenshot: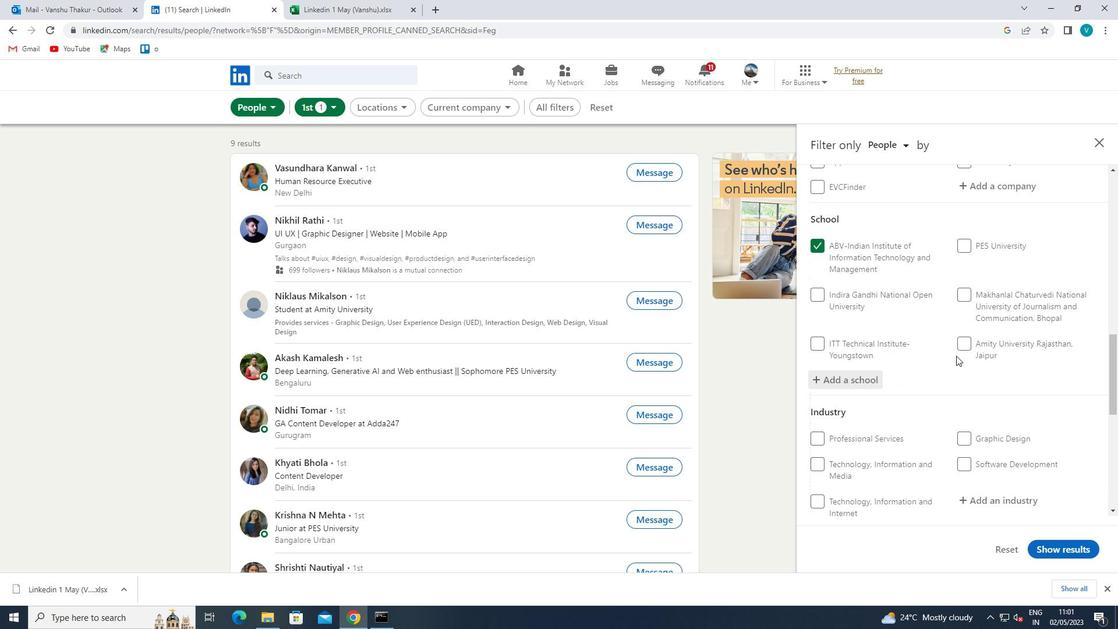 
Action: Mouse moved to (983, 338)
Screenshot: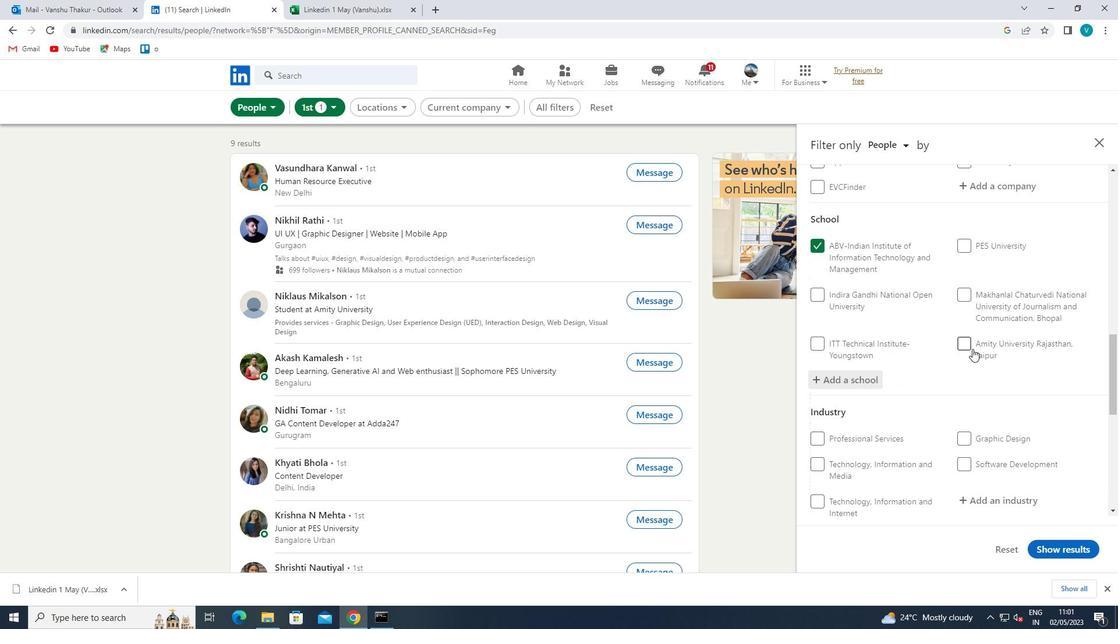 
Action: Mouse scrolled (983, 337) with delta (0, 0)
Screenshot: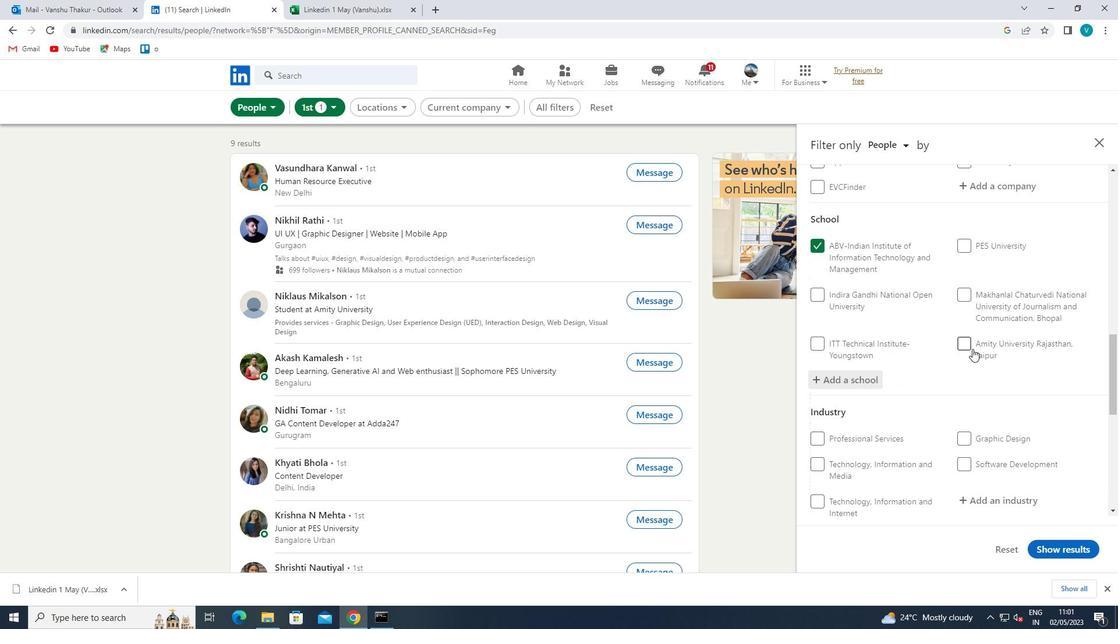 
Action: Mouse moved to (984, 337)
Screenshot: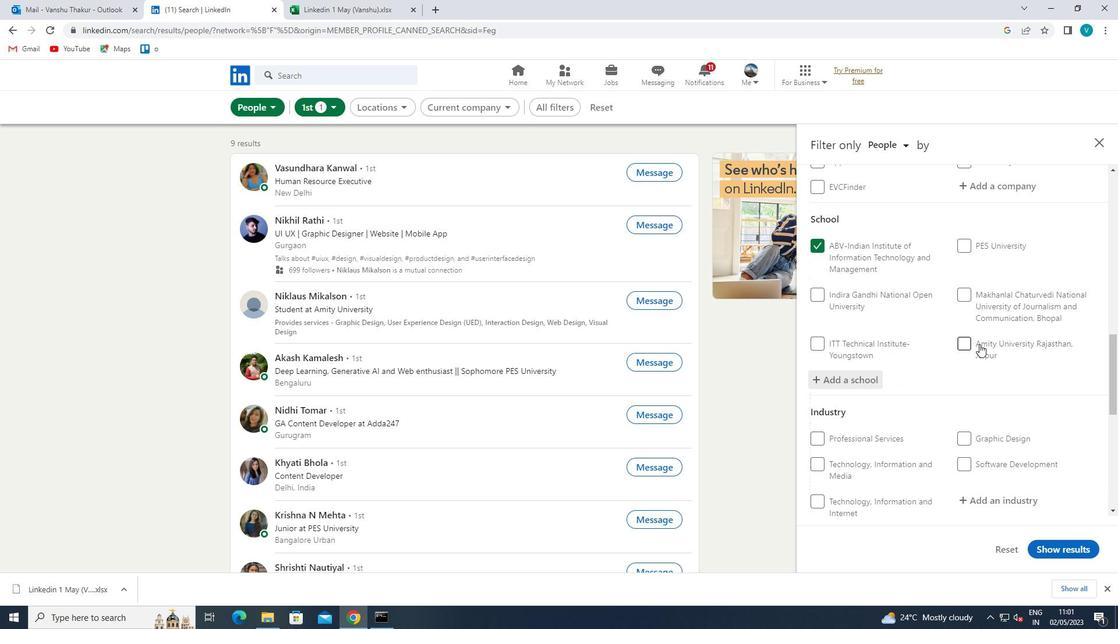 
Action: Mouse scrolled (984, 336) with delta (0, 0)
Screenshot: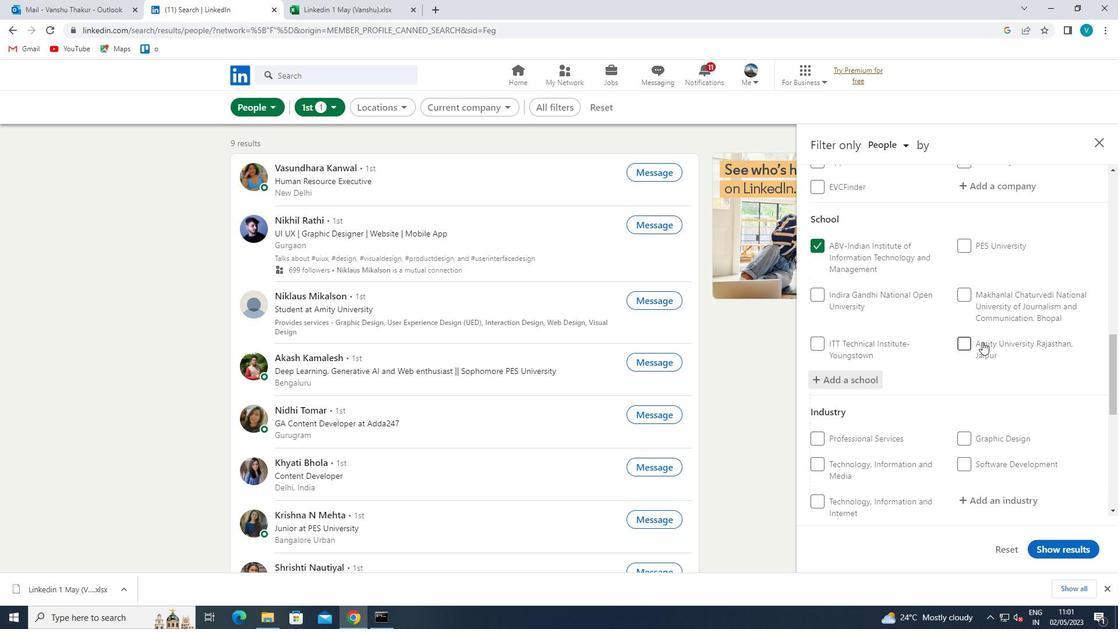 
Action: Mouse scrolled (984, 336) with delta (0, 0)
Screenshot: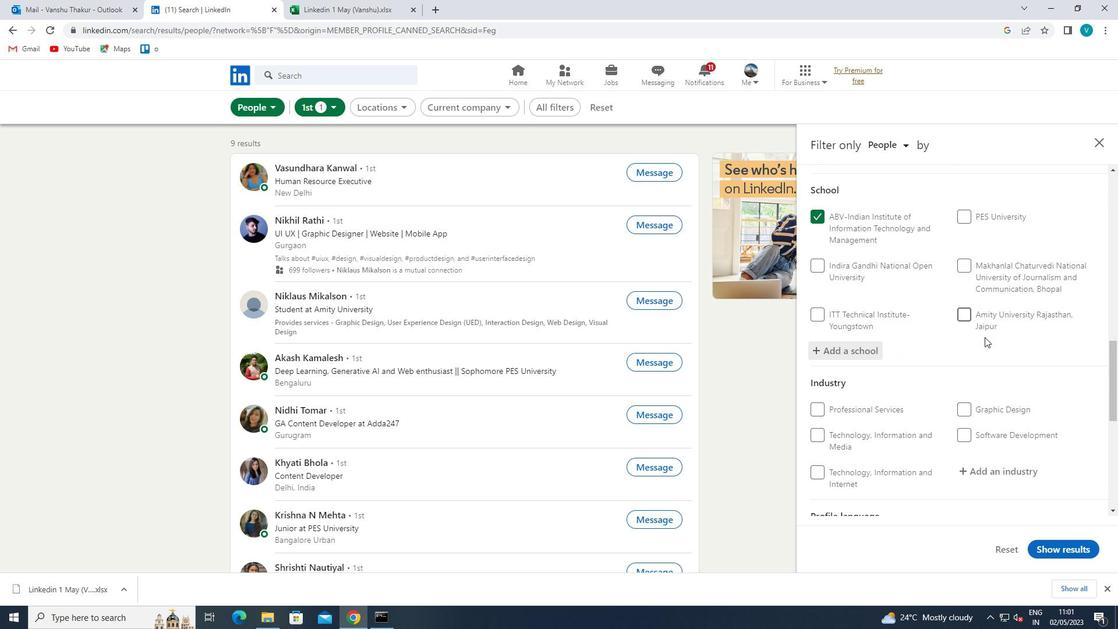 
Action: Mouse moved to (1001, 259)
Screenshot: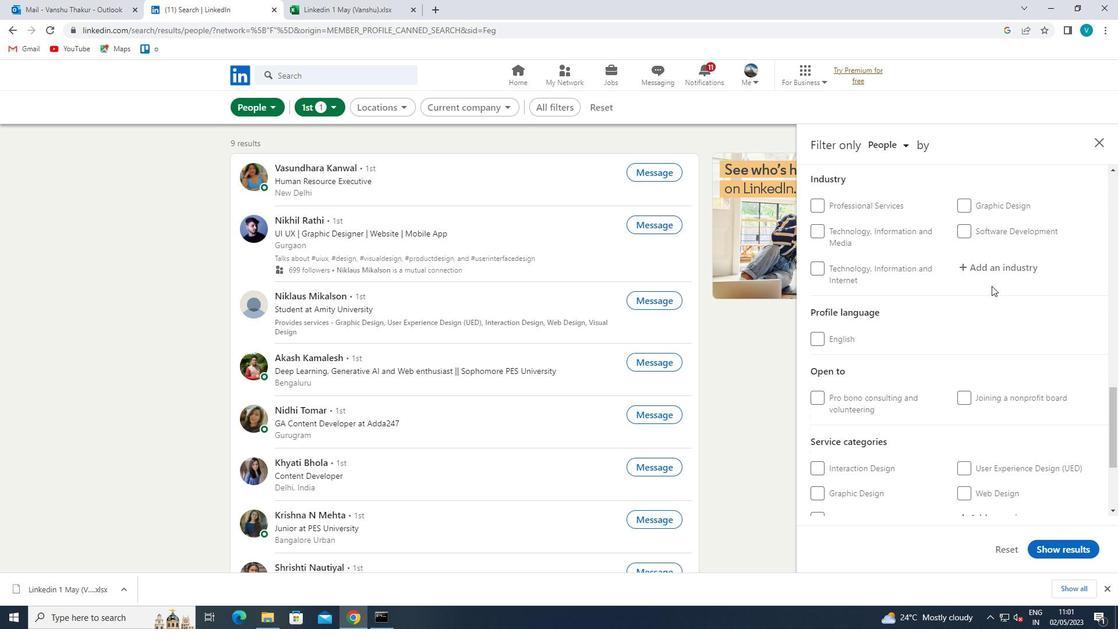 
Action: Mouse pressed left at (1001, 259)
Screenshot: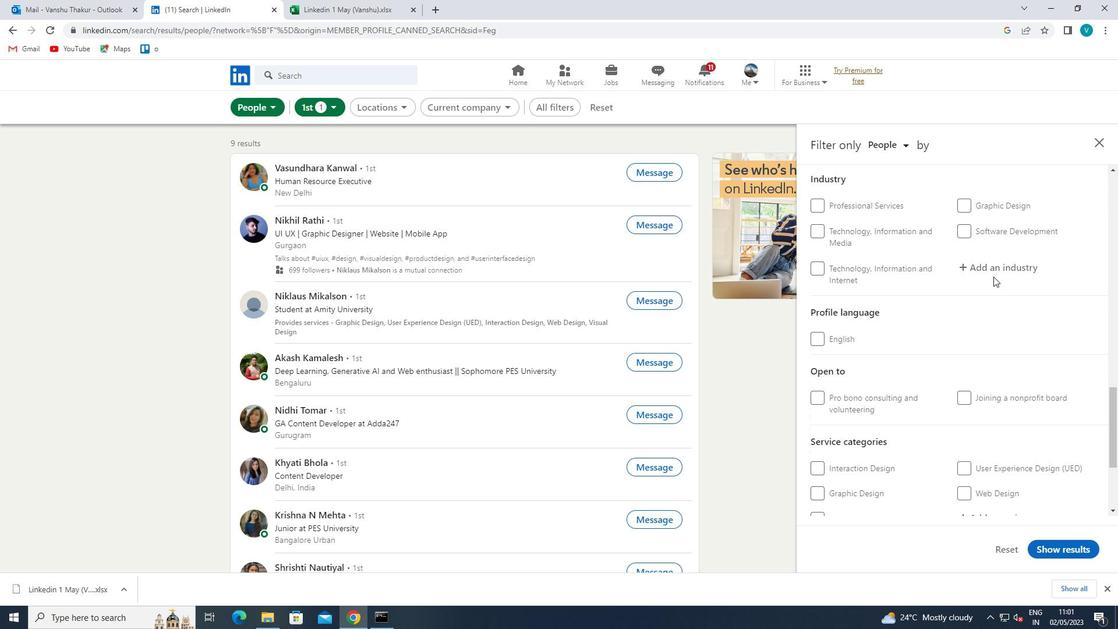 
Action: Mouse moved to (895, 228)
Screenshot: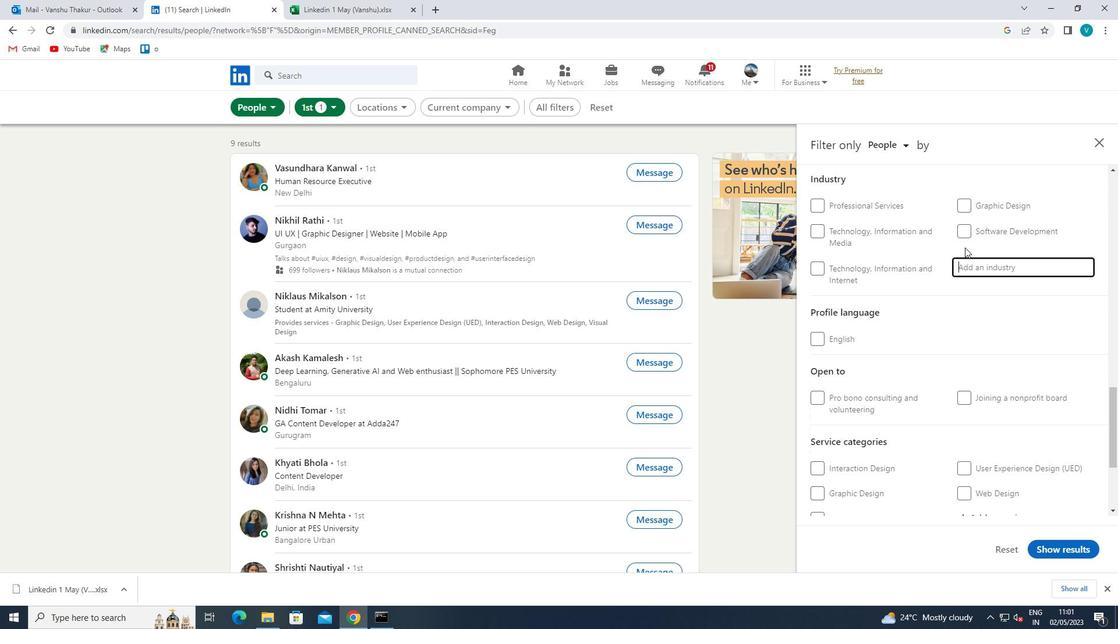 
Action: Key pressed <Key.shift>SECURITY<Key.space>
Screenshot: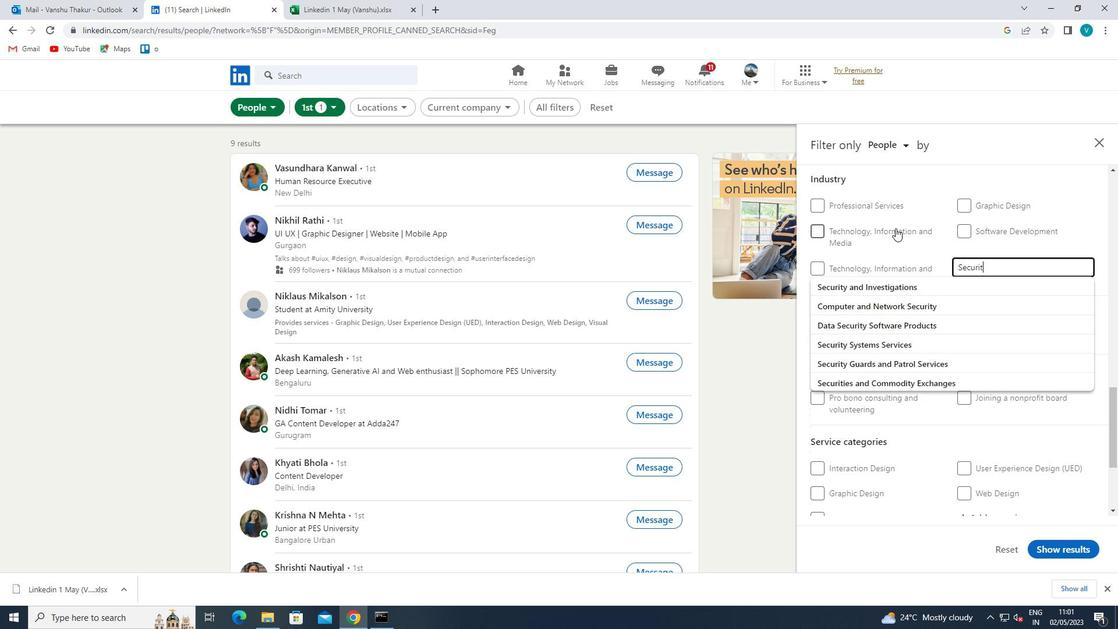 
Action: Mouse moved to (891, 345)
Screenshot: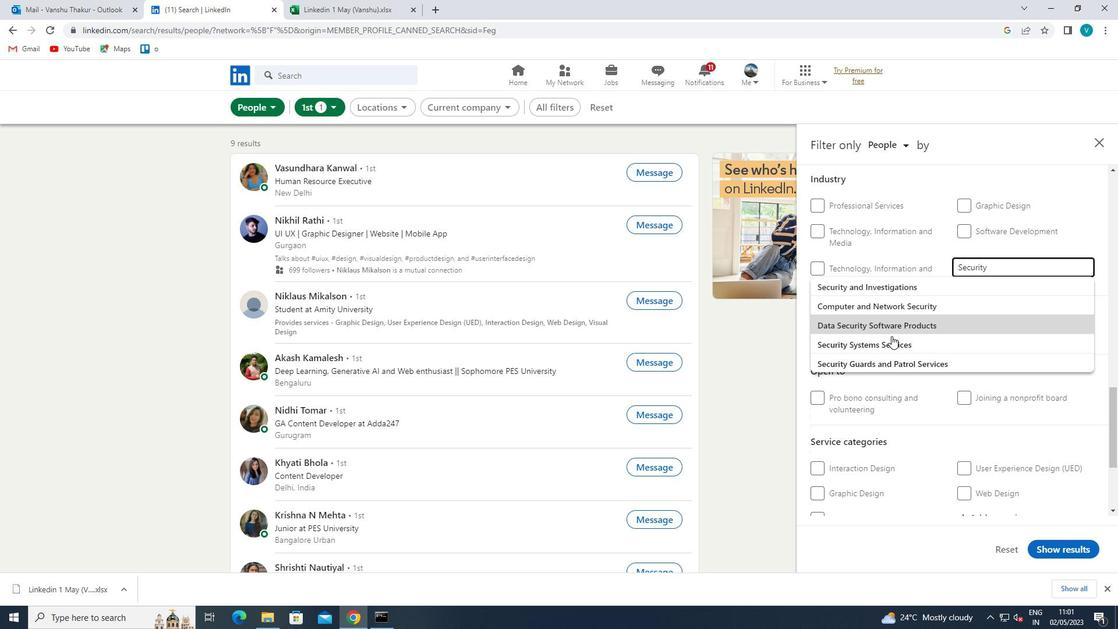 
Action: Mouse pressed left at (891, 345)
Screenshot: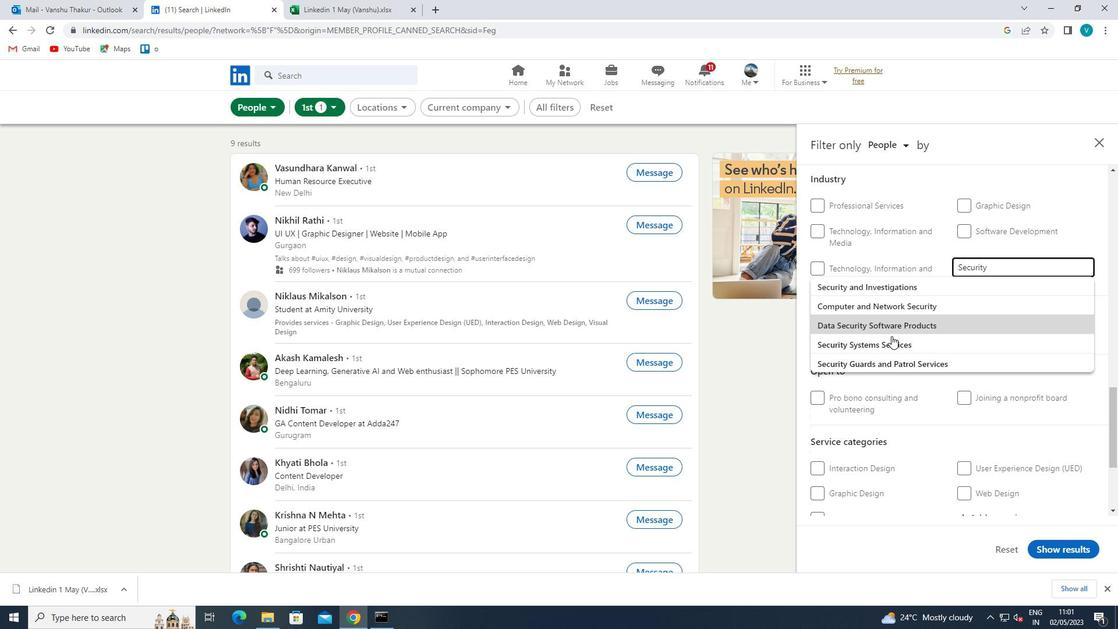 
Action: Mouse moved to (930, 328)
Screenshot: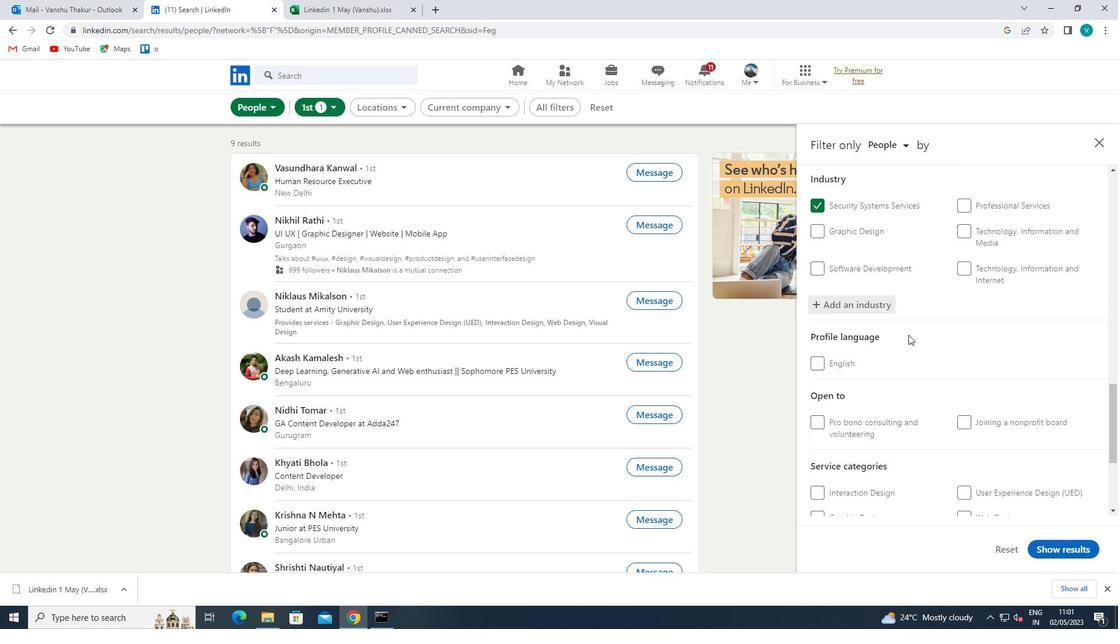 
Action: Mouse scrolled (930, 327) with delta (0, 0)
Screenshot: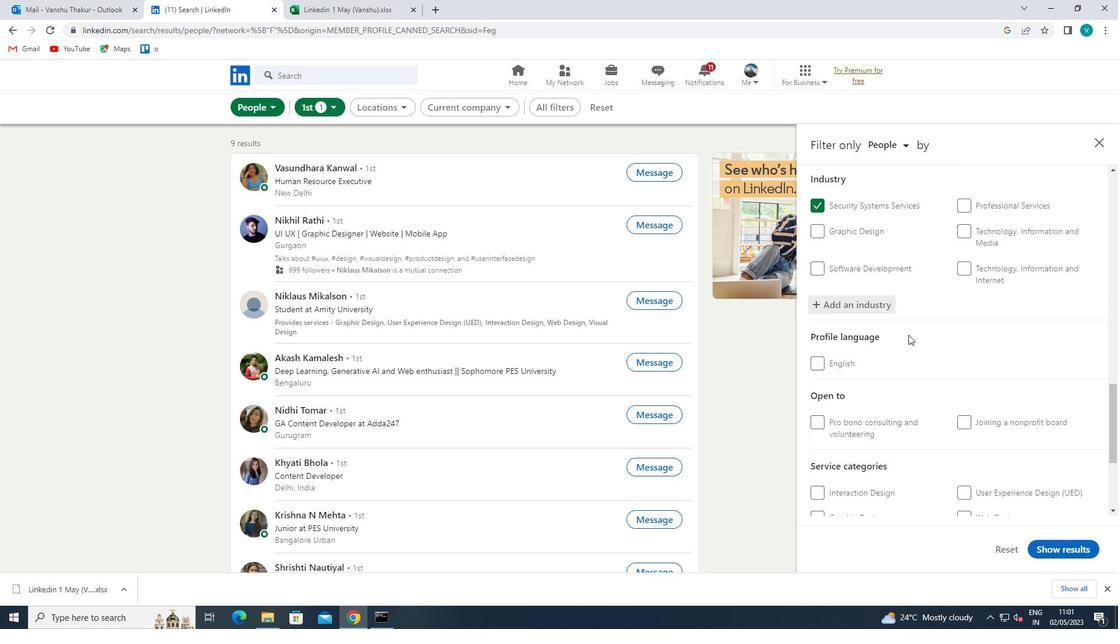 
Action: Mouse moved to (938, 328)
Screenshot: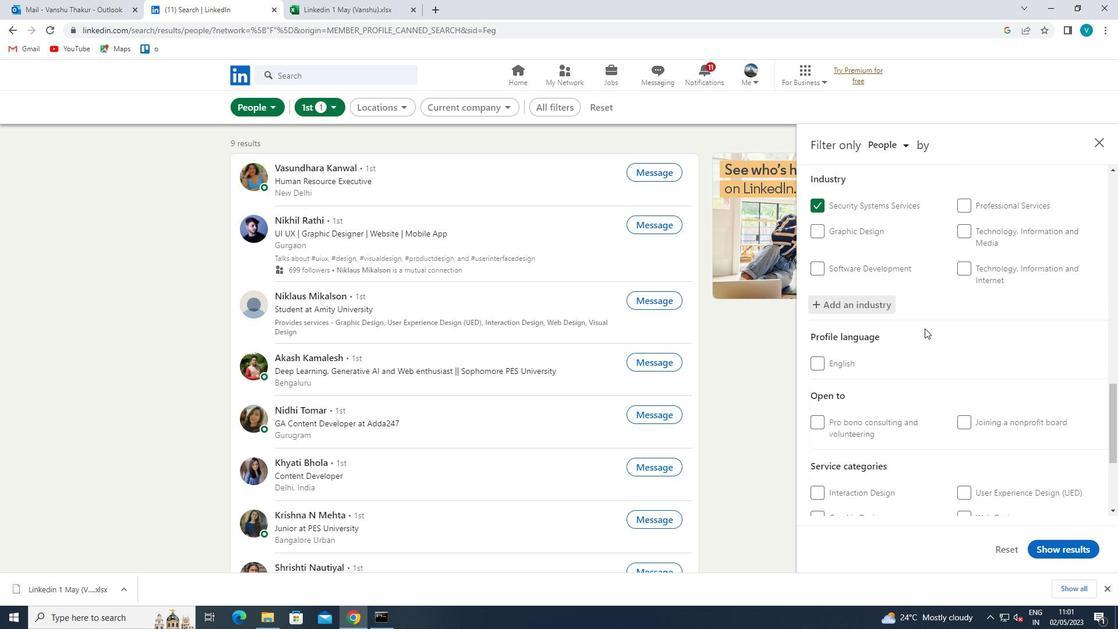 
Action: Mouse scrolled (938, 327) with delta (0, 0)
Screenshot: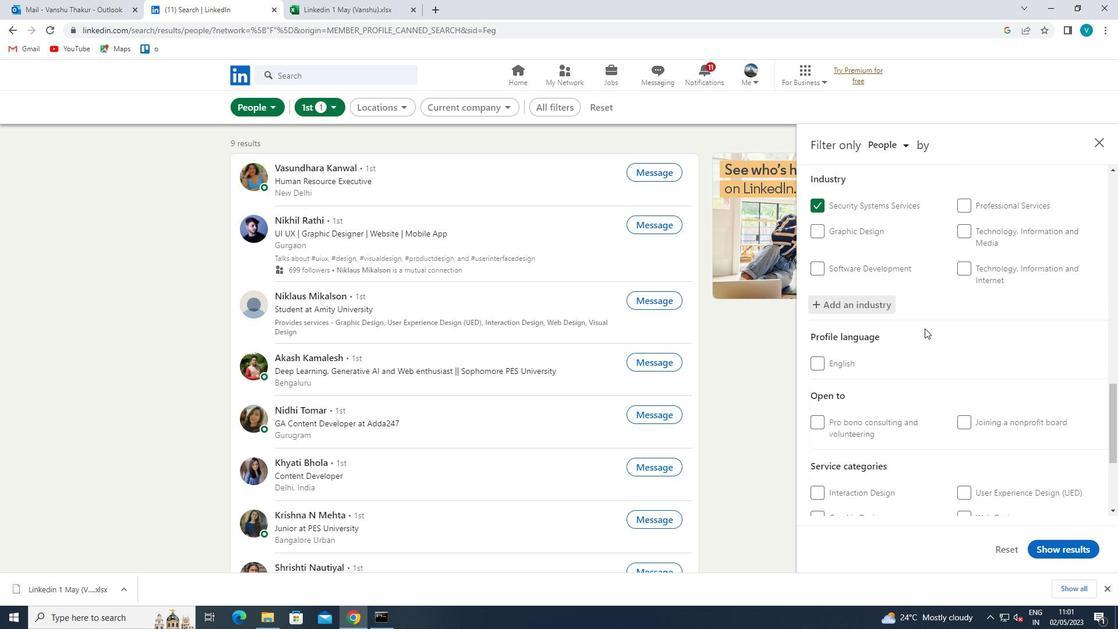 
Action: Mouse moved to (941, 329)
Screenshot: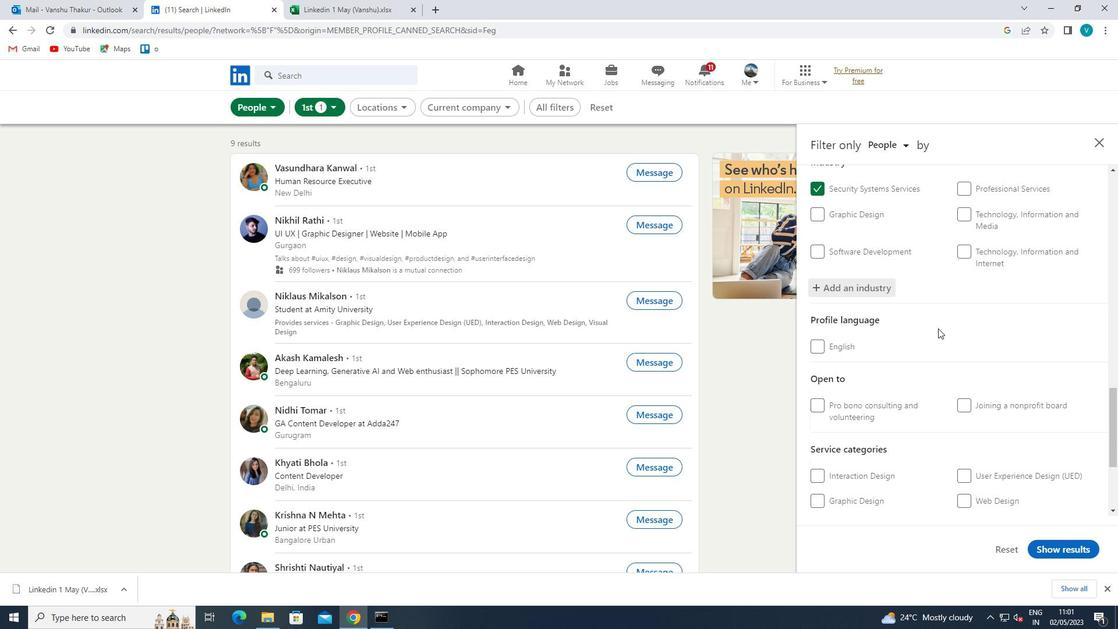 
Action: Mouse scrolled (941, 328) with delta (0, 0)
Screenshot: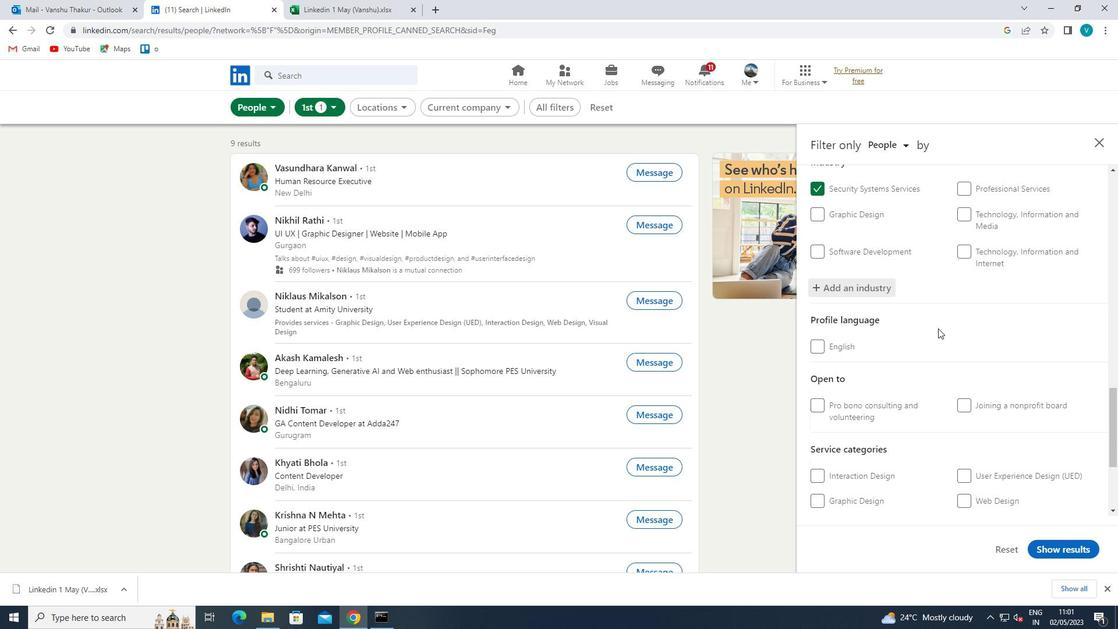 
Action: Mouse moved to (1005, 374)
Screenshot: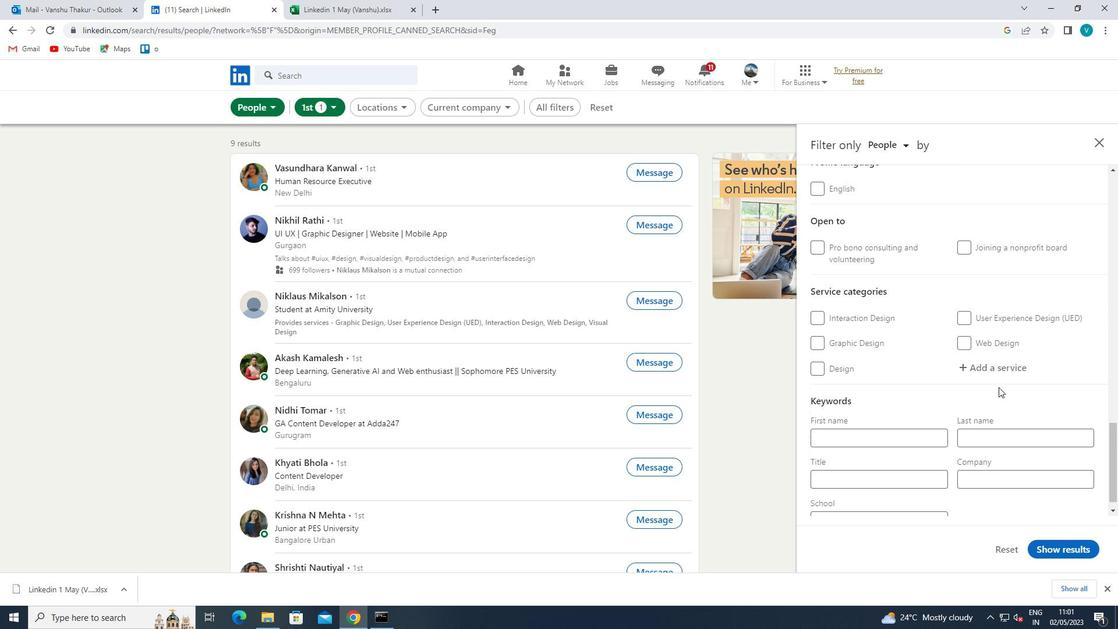 
Action: Mouse pressed left at (1005, 374)
Screenshot: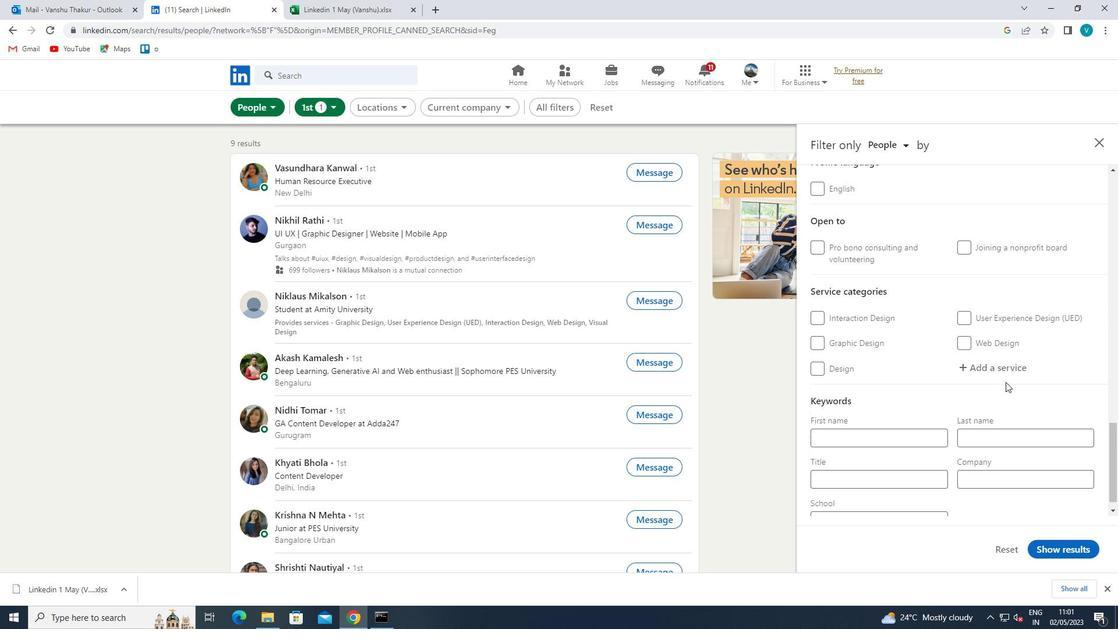
Action: Mouse moved to (1005, 373)
Screenshot: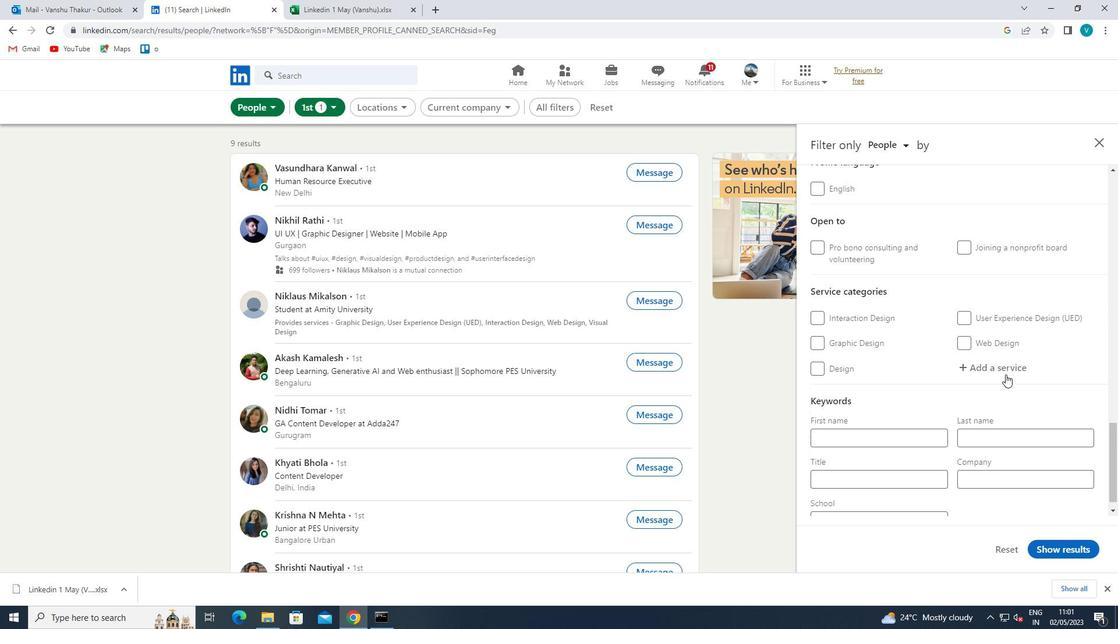 
Action: Key pressed <Key.shift>NTERA
Screenshot: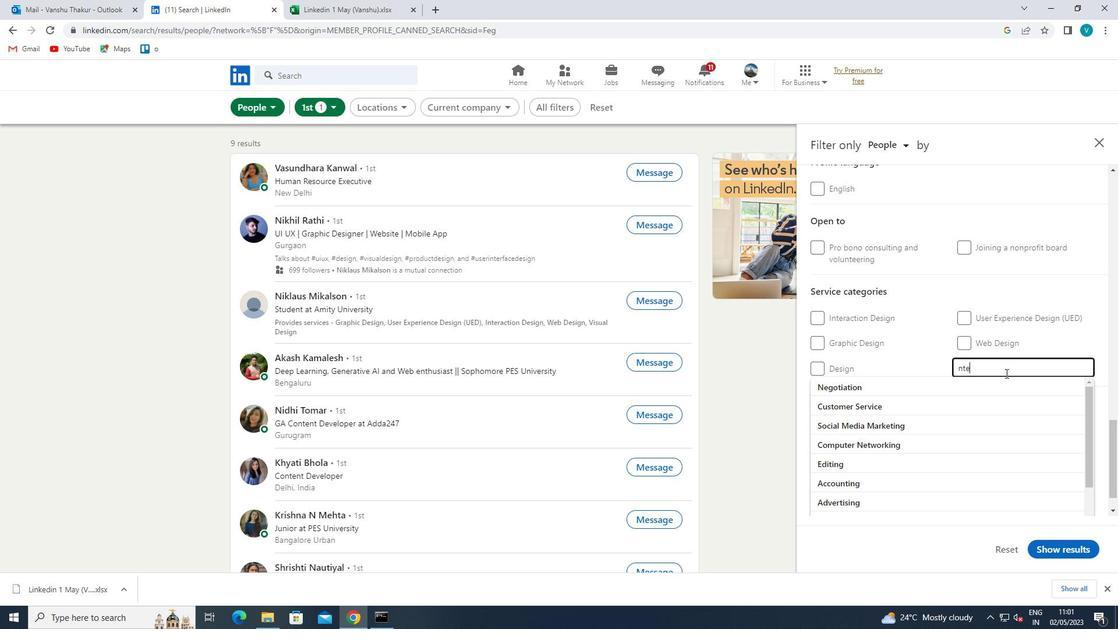 
Action: Mouse moved to (958, 363)
Screenshot: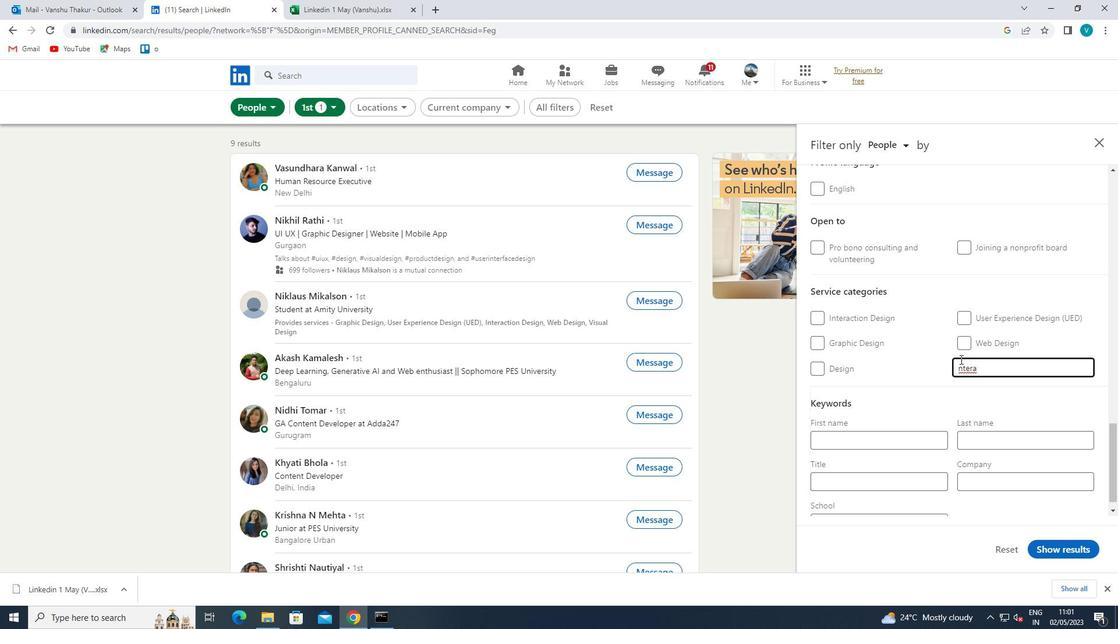 
Action: Mouse pressed left at (958, 363)
Screenshot: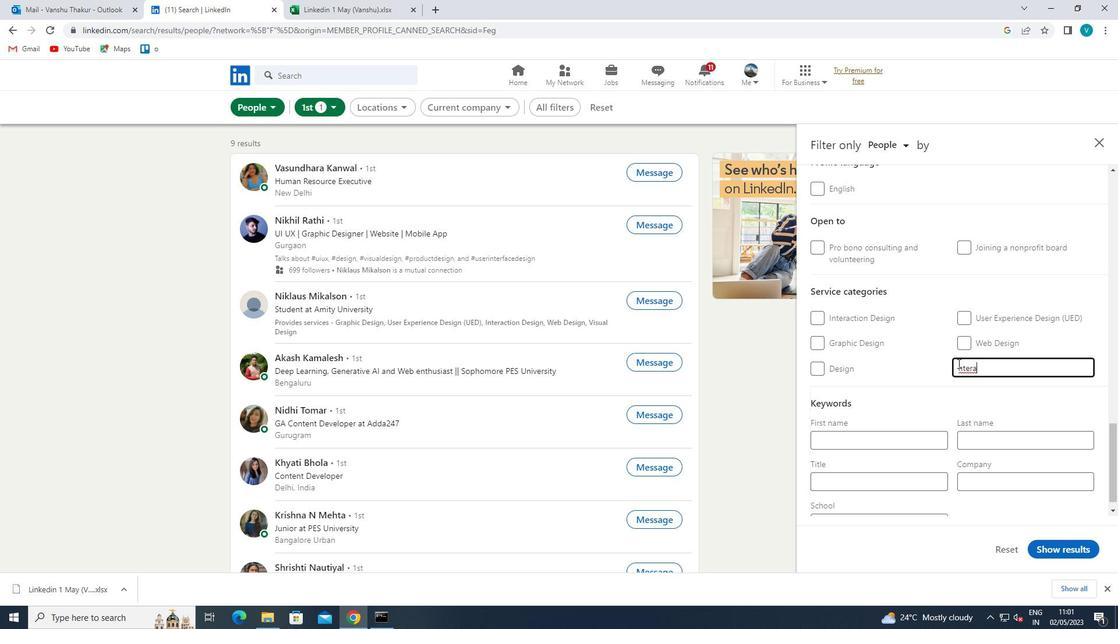 
Action: Mouse moved to (959, 364)
Screenshot: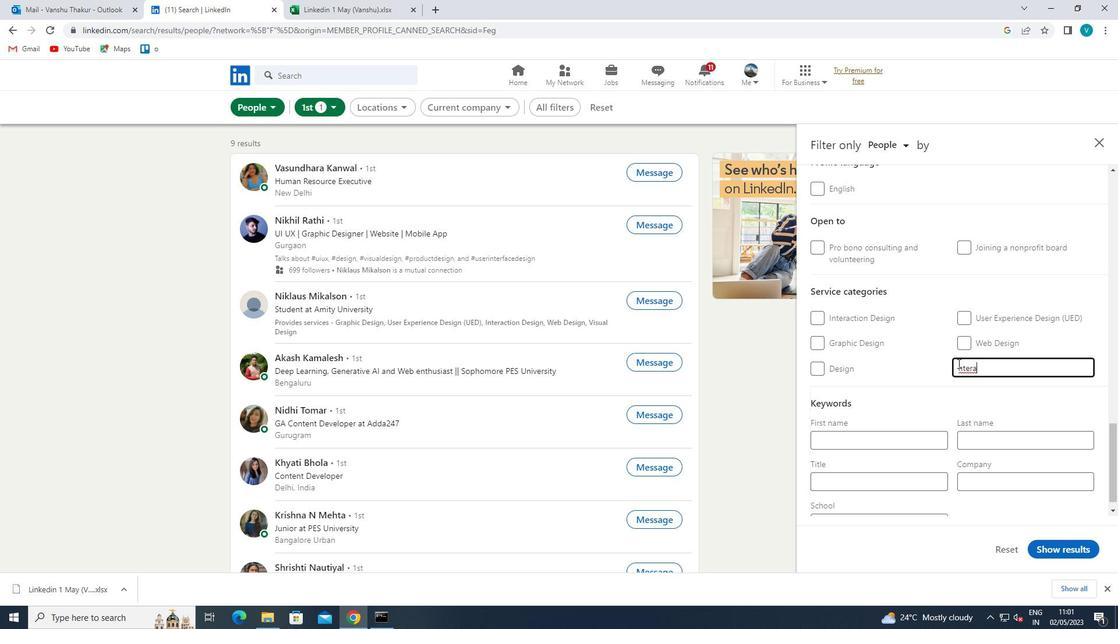 
Action: Key pressed <Key.shift>I
Screenshot: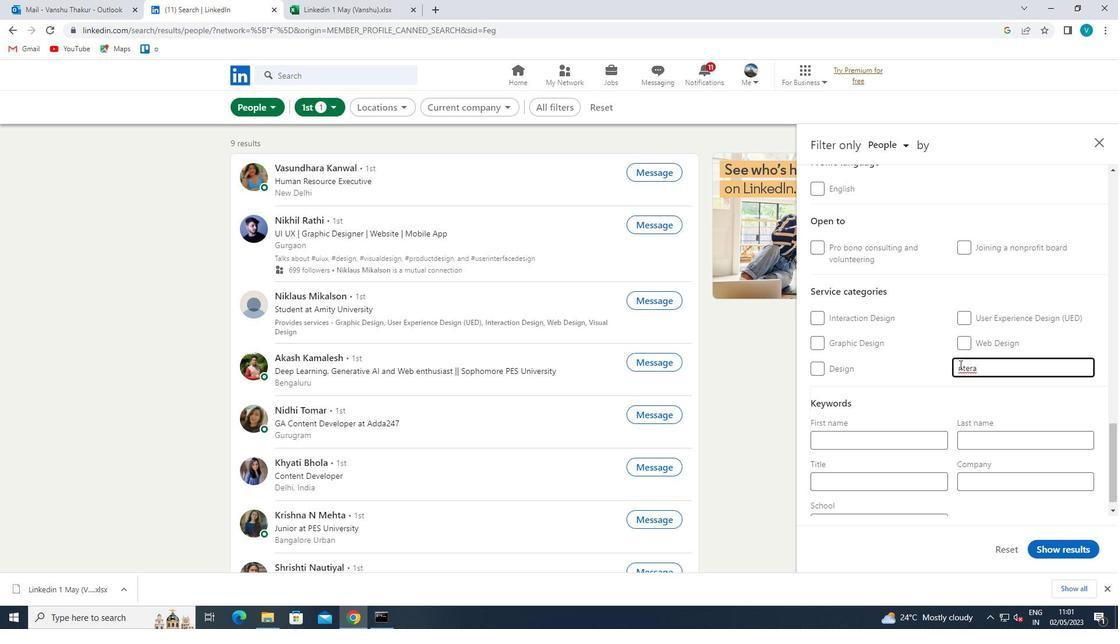 
Action: Mouse moved to (966, 402)
Screenshot: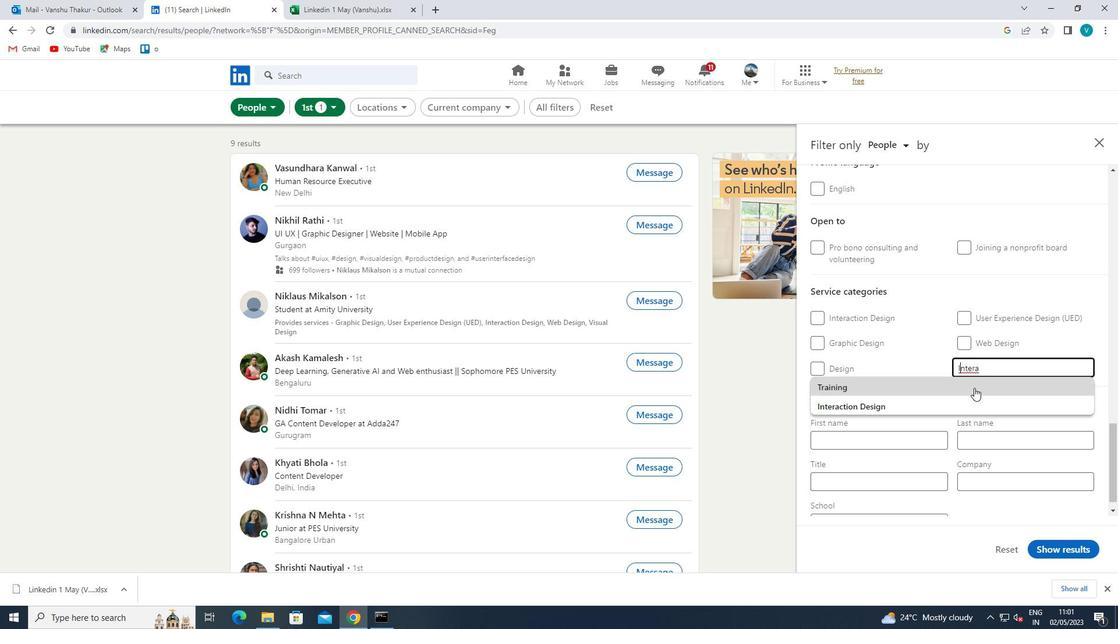 
Action: Mouse pressed left at (966, 402)
Screenshot: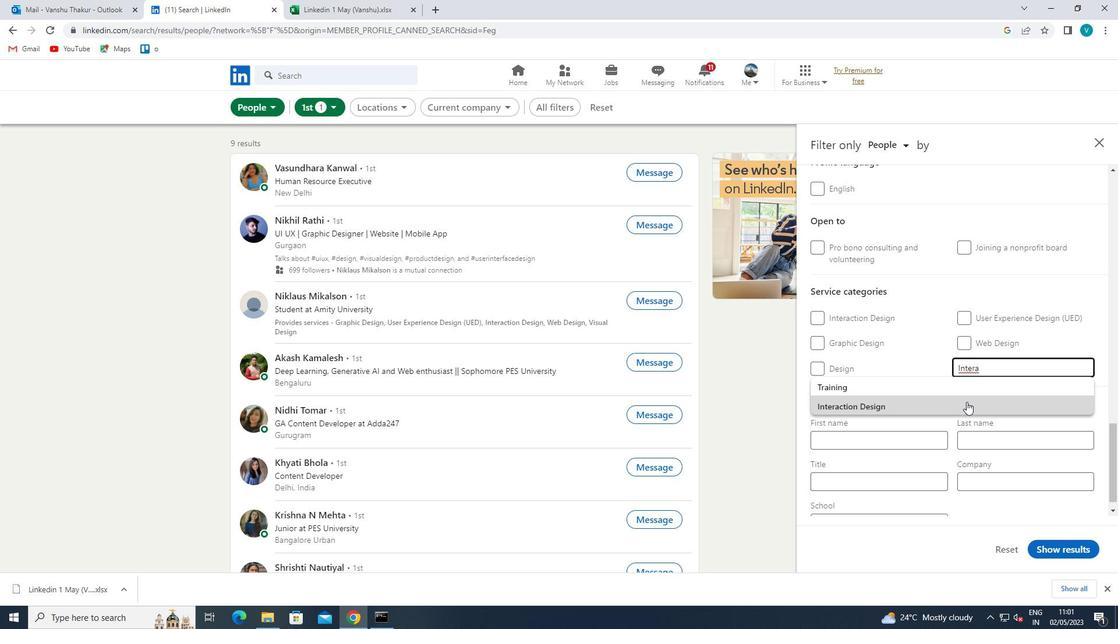 
Action: Mouse moved to (967, 401)
Screenshot: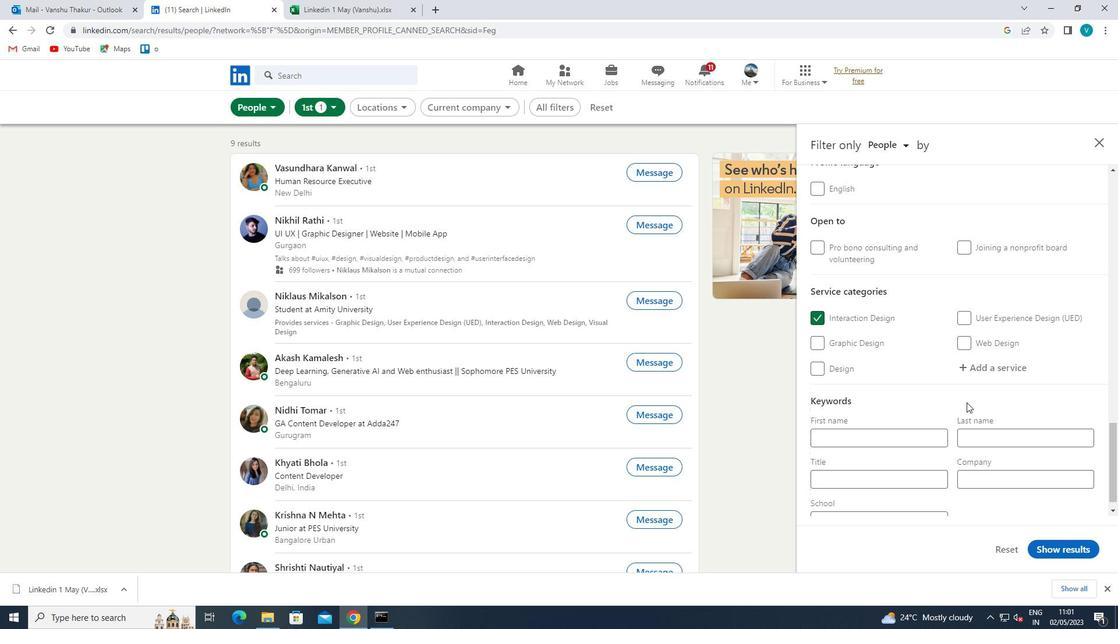 
Action: Mouse scrolled (967, 401) with delta (0, 0)
Screenshot: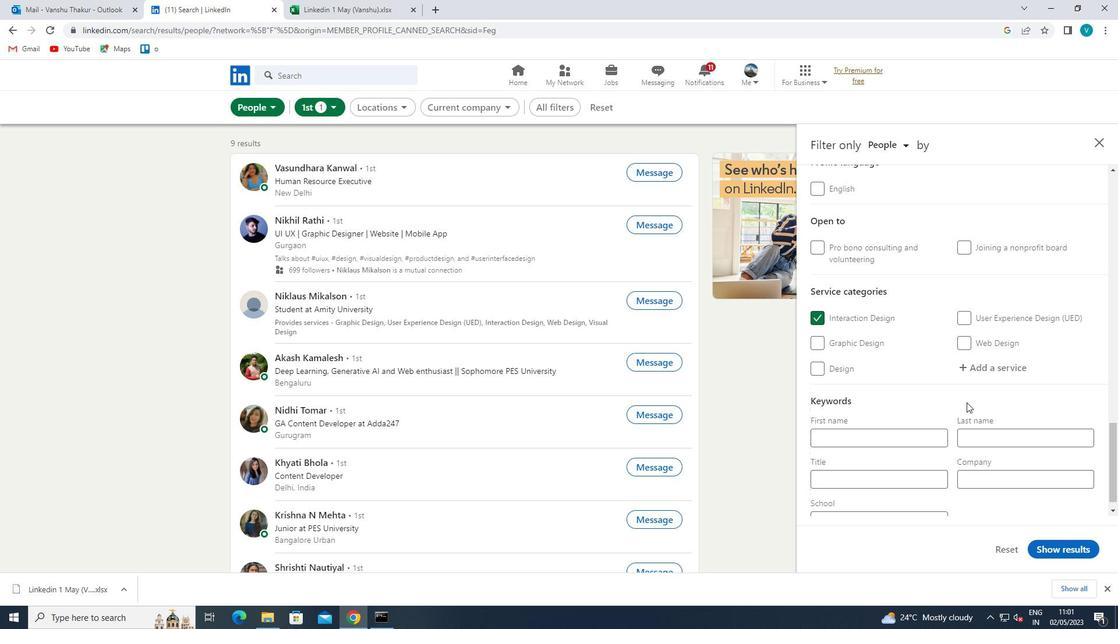 
Action: Mouse scrolled (967, 401) with delta (0, 0)
Screenshot: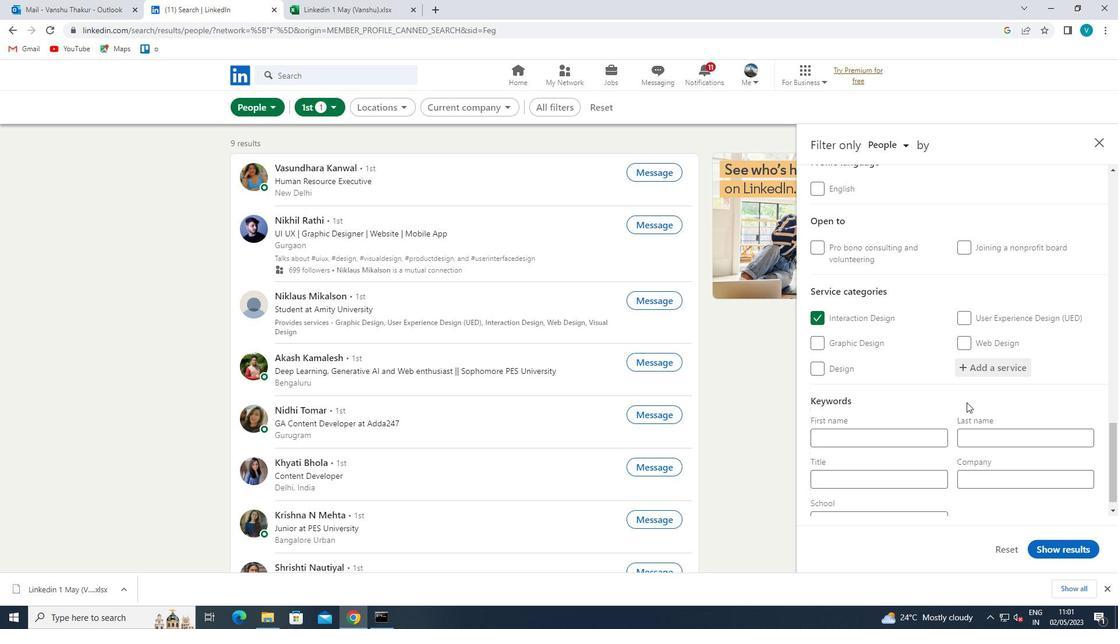 
Action: Mouse moved to (967, 402)
Screenshot: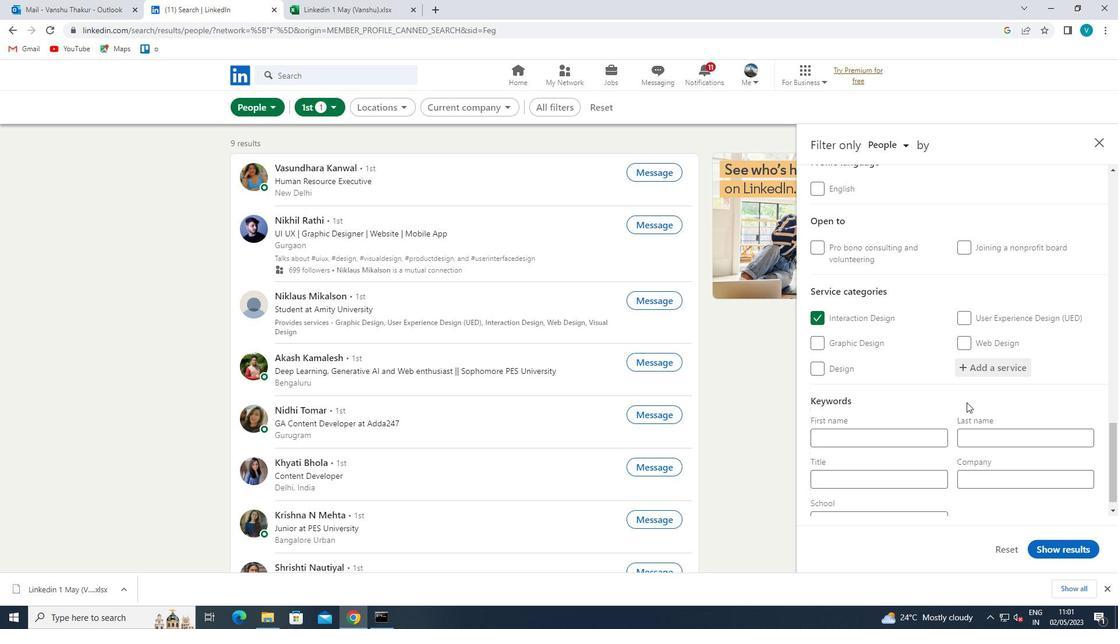 
Action: Mouse scrolled (967, 401) with delta (0, 0)
Screenshot: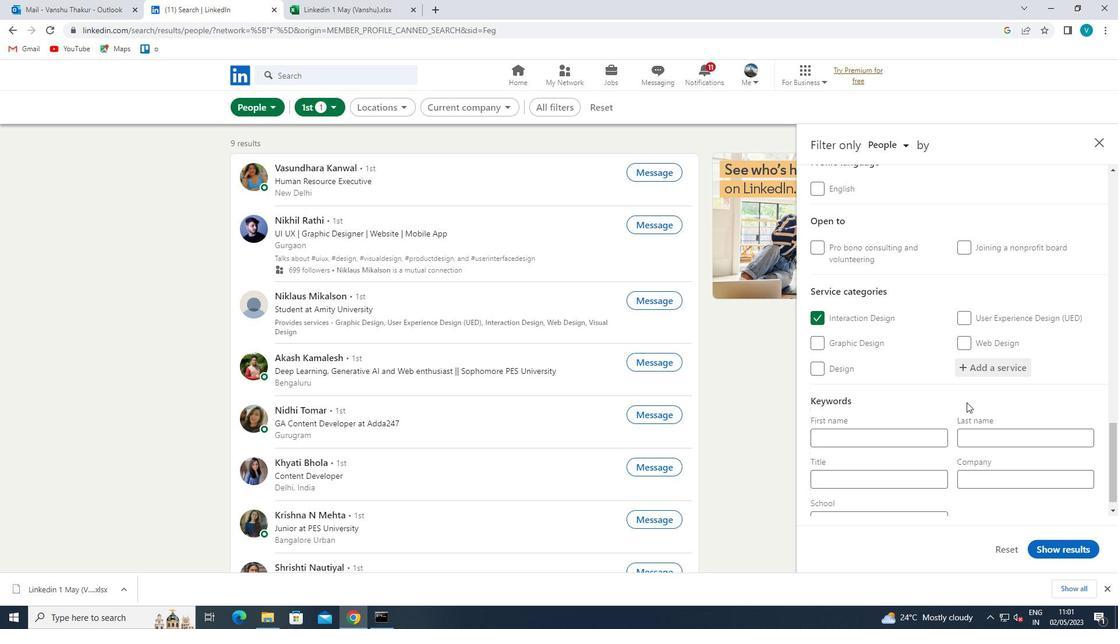 
Action: Mouse moved to (966, 403)
Screenshot: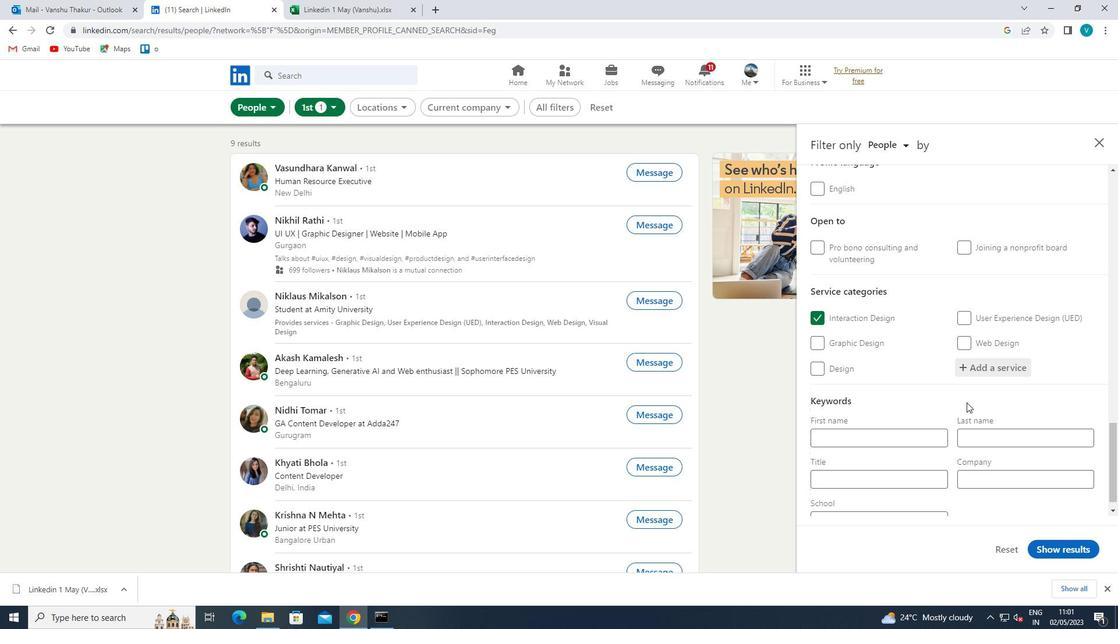 
Action: Mouse scrolled (966, 403) with delta (0, 0)
Screenshot: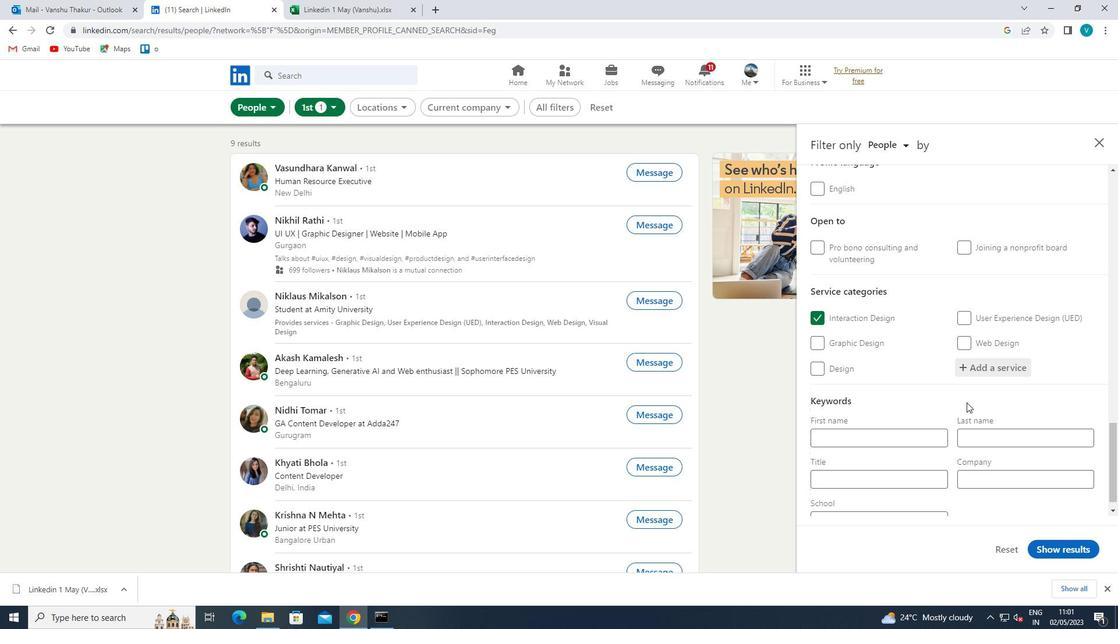 
Action: Mouse moved to (931, 464)
Screenshot: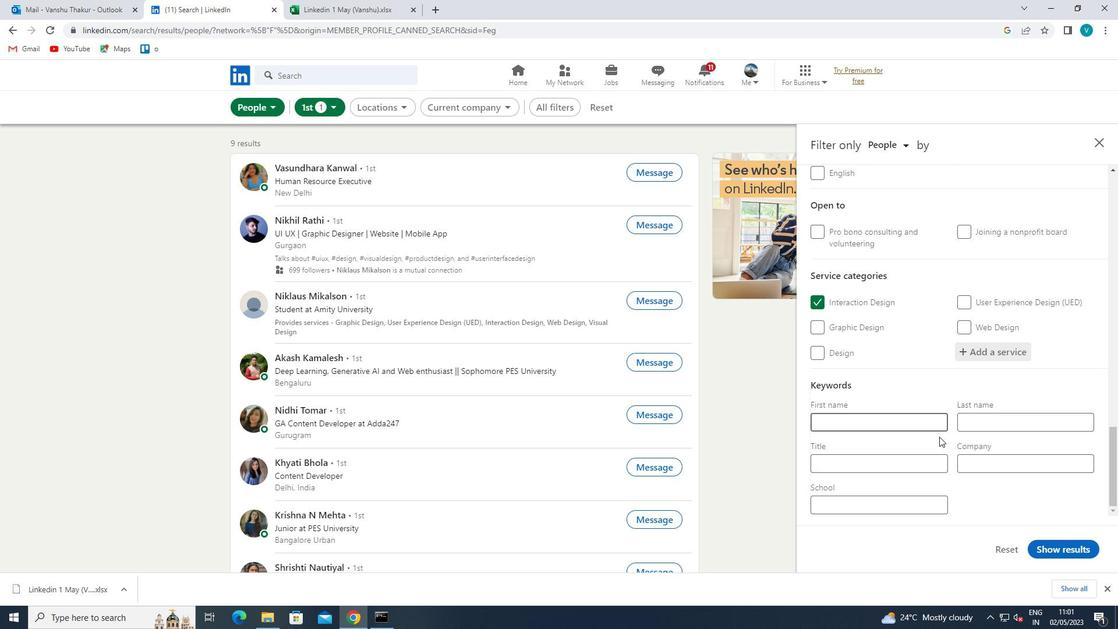 
Action: Mouse pressed left at (931, 464)
Screenshot: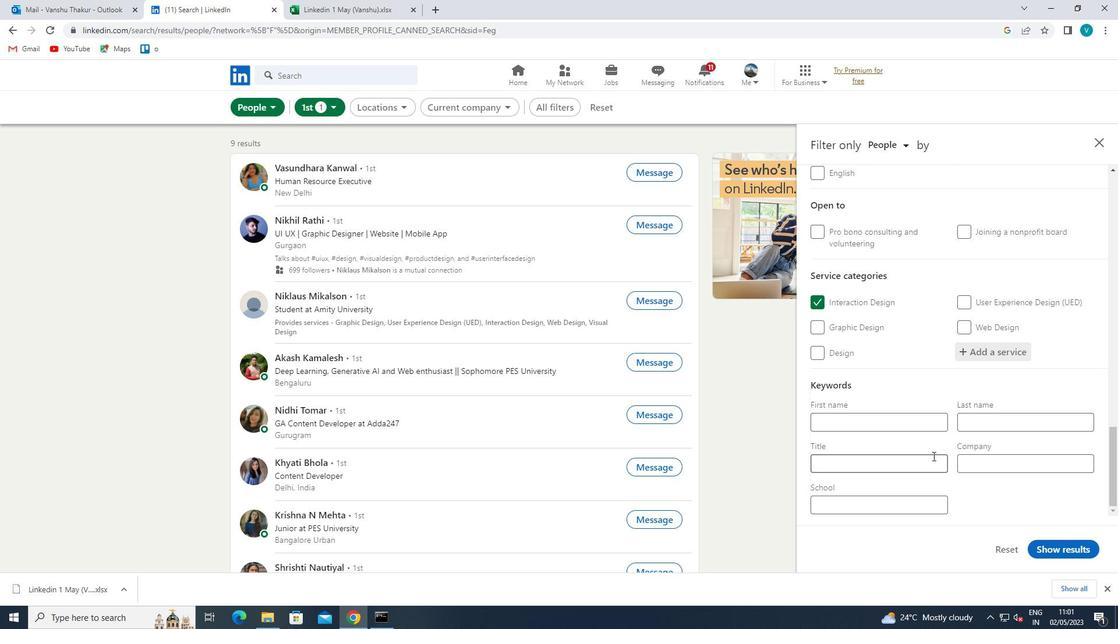 
Action: Key pressed <Key.shift>DOCTOR<Key.space>
Screenshot: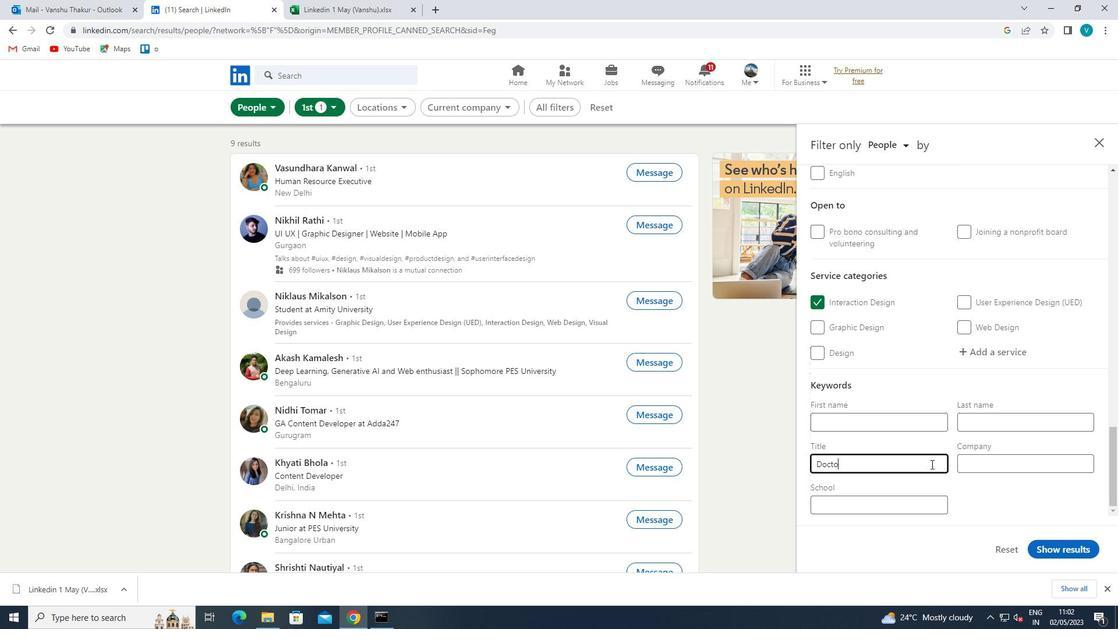 
Action: Mouse moved to (1074, 552)
Screenshot: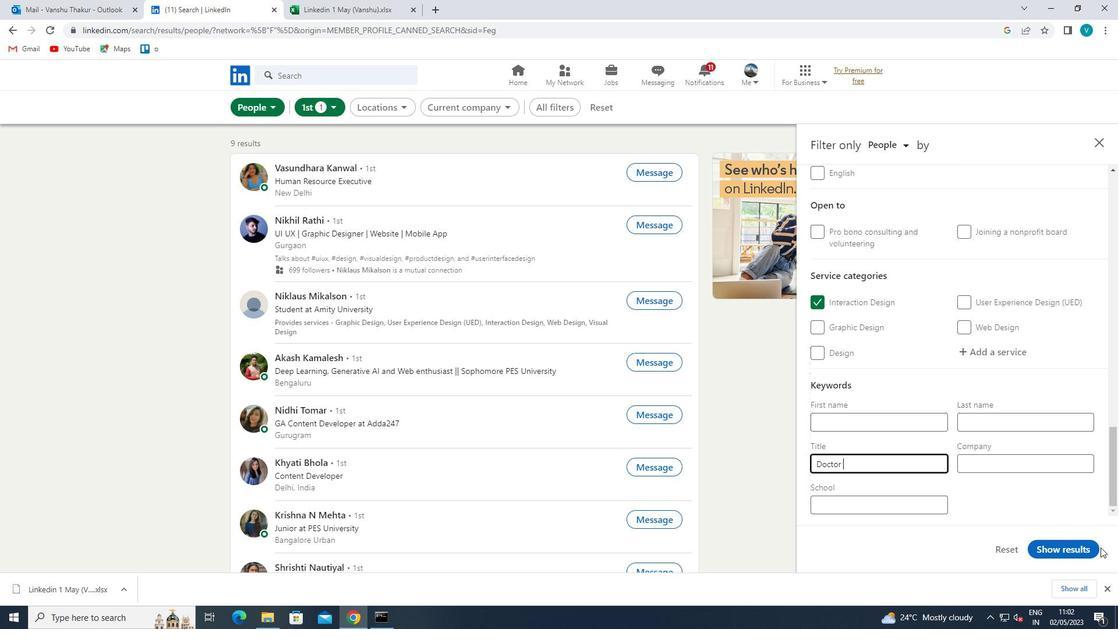
Action: Mouse pressed left at (1074, 552)
Screenshot: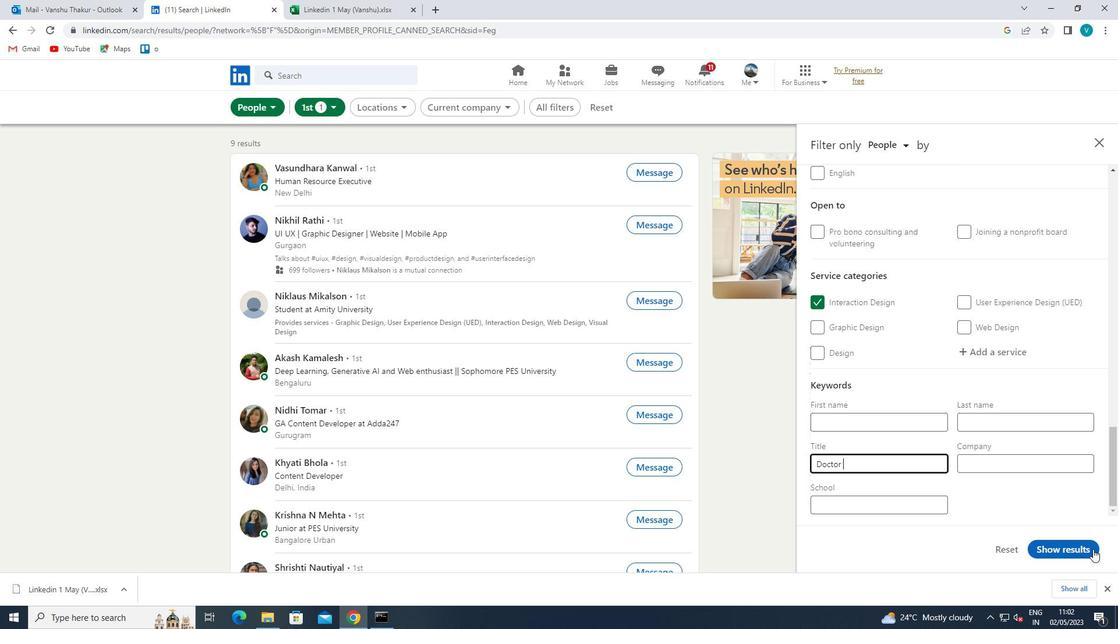 
